 Task: Create new Company, with domain: 'google.com' and type: 'Prospect'. Add new contact for this company, with mail Id: 'Aarav.Sharma@google.com', First Name: Aarav, Last name:  Sharma, Job Title: 'Chief Executive Officer', Phone Number: '(801) 555-1234'. Change life cycle stage to  Lead and lead status to  Open. Logged in from softage.1@softage.net
Action: Mouse moved to (70, 54)
Screenshot: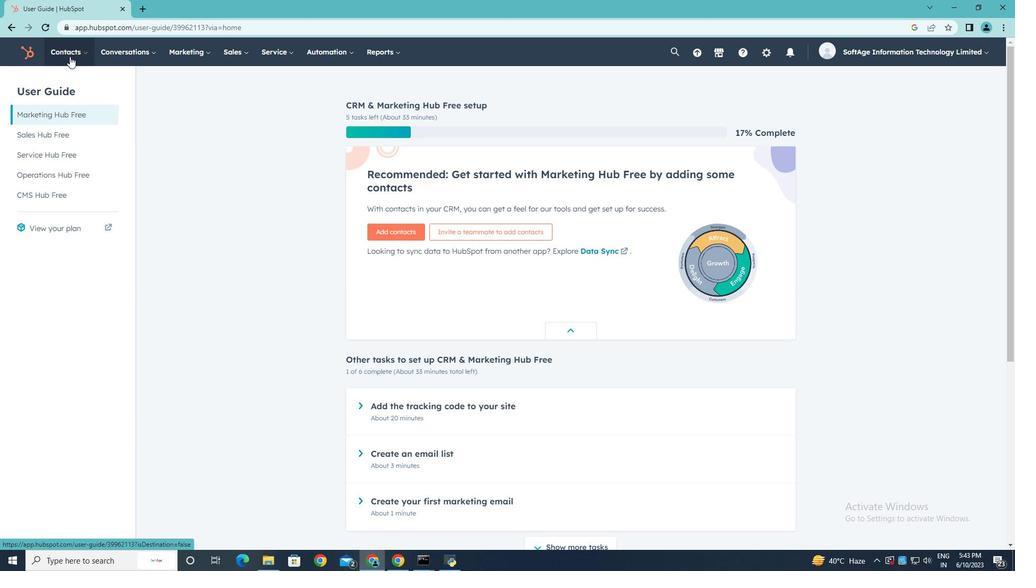 
Action: Mouse pressed left at (70, 54)
Screenshot: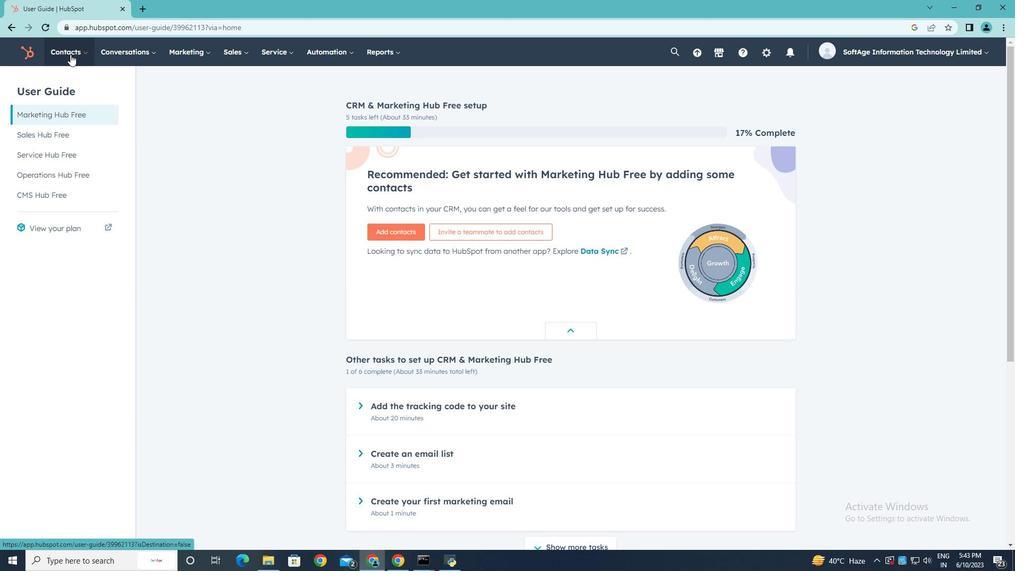 
Action: Mouse moved to (74, 103)
Screenshot: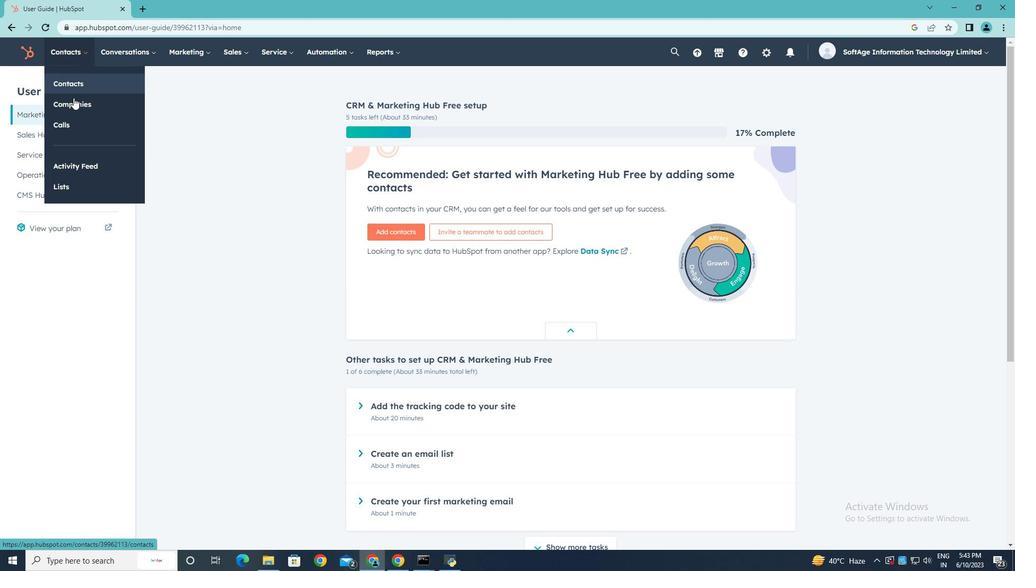 
Action: Mouse pressed left at (74, 103)
Screenshot: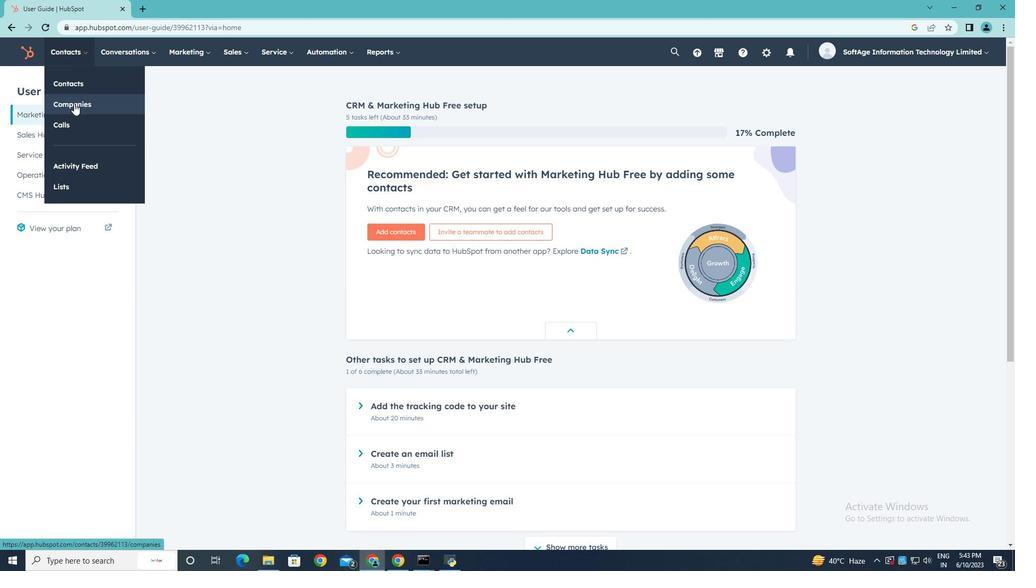 
Action: Mouse moved to (974, 89)
Screenshot: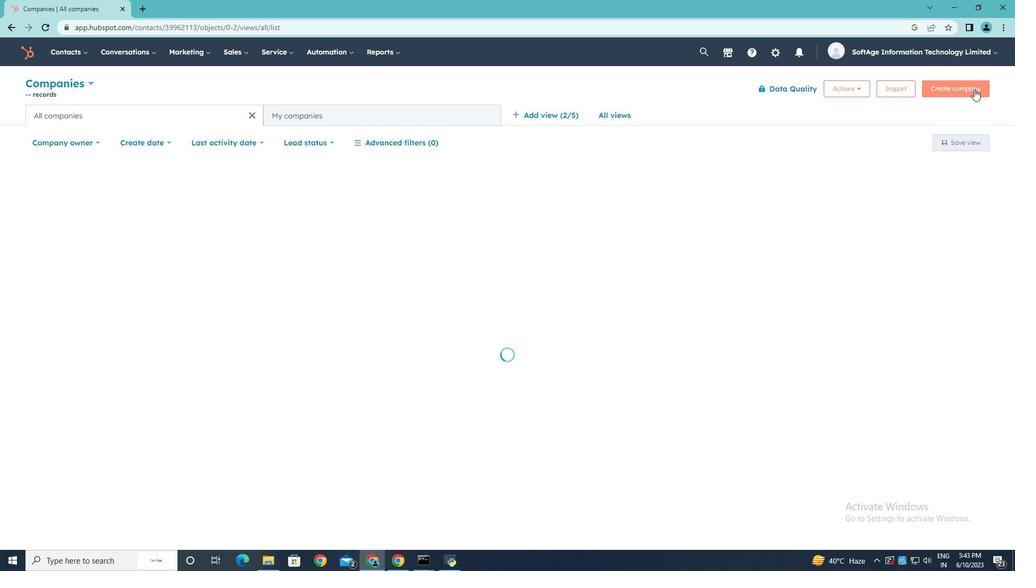 
Action: Mouse pressed left at (974, 89)
Screenshot: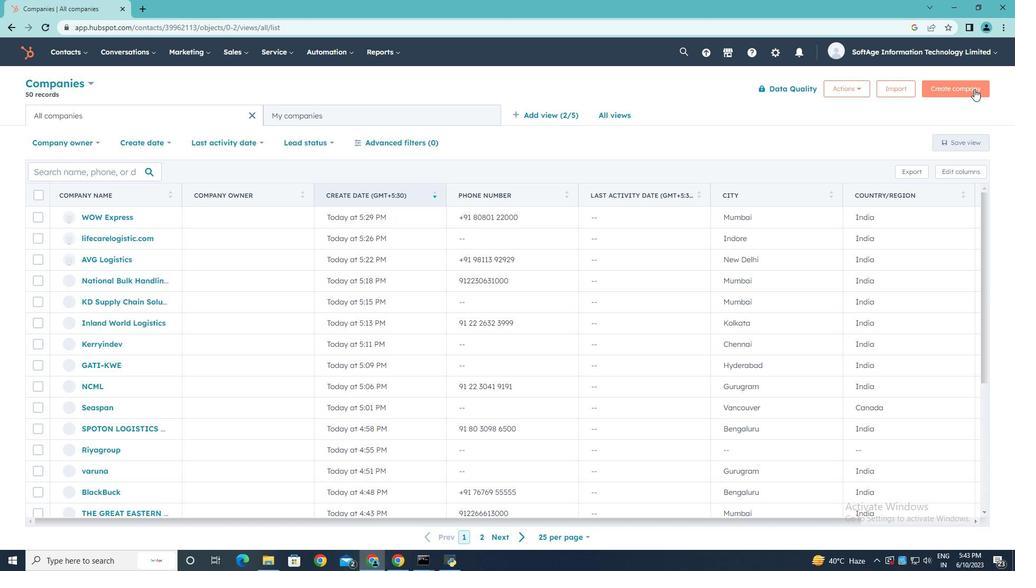 
Action: Mouse moved to (754, 139)
Screenshot: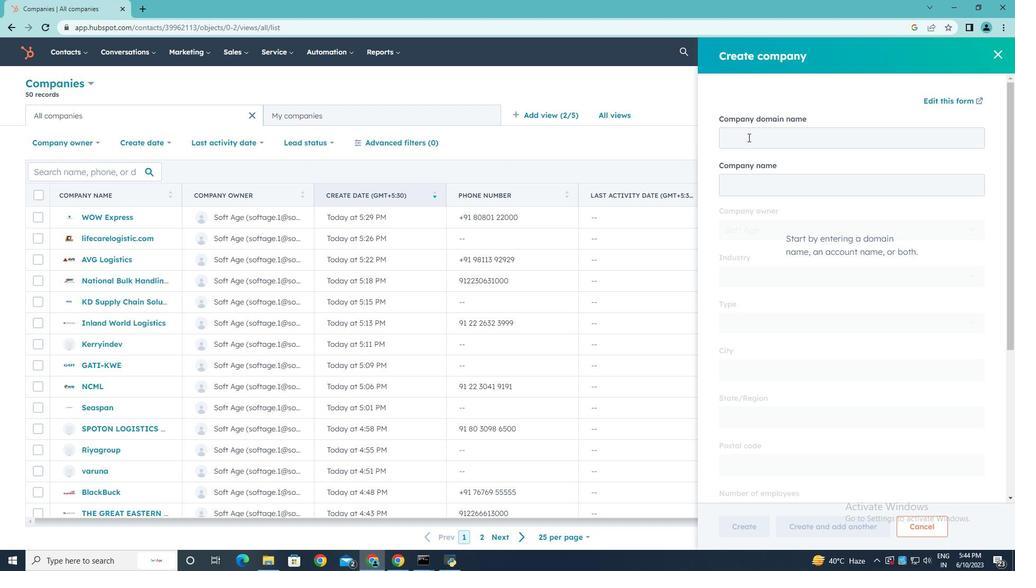 
Action: Mouse pressed left at (754, 139)
Screenshot: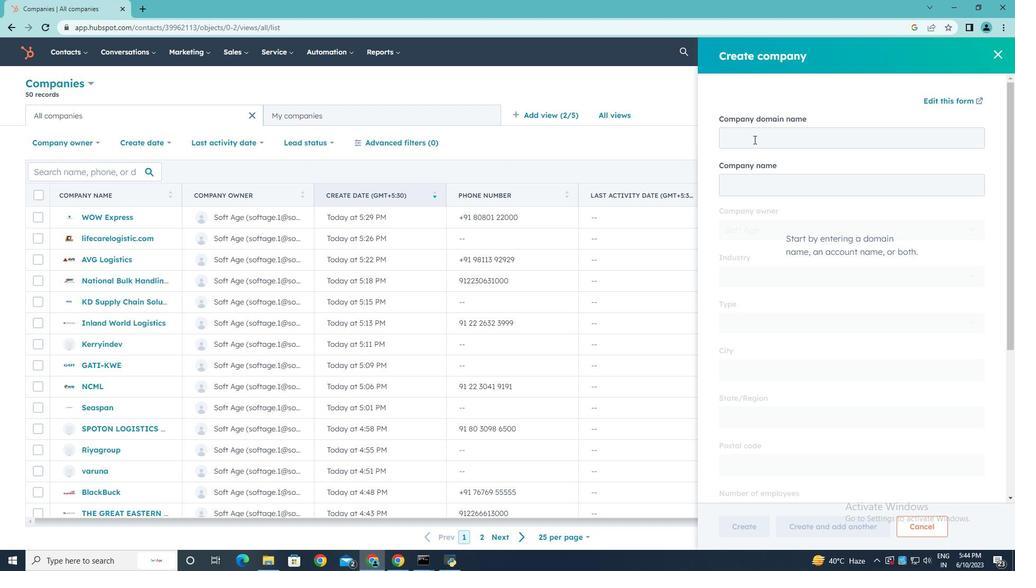 
Action: Key pressed google.com
Screenshot: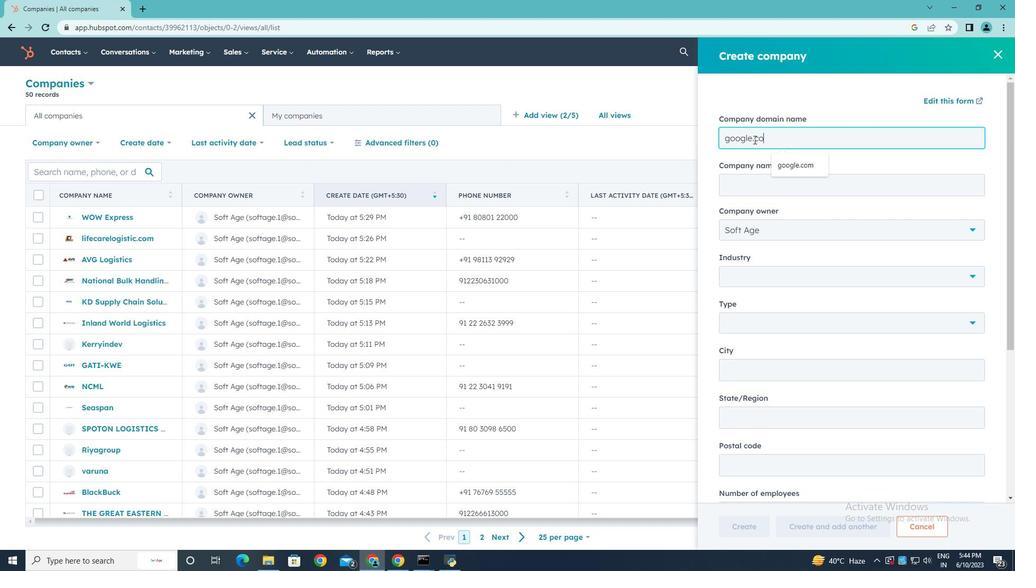
Action: Mouse moved to (966, 322)
Screenshot: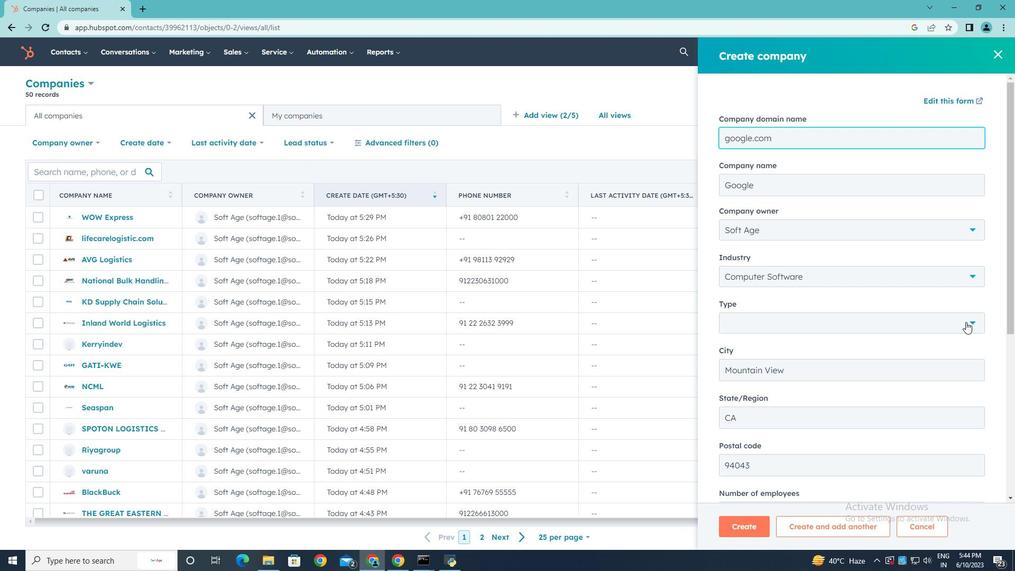 
Action: Mouse pressed left at (966, 322)
Screenshot: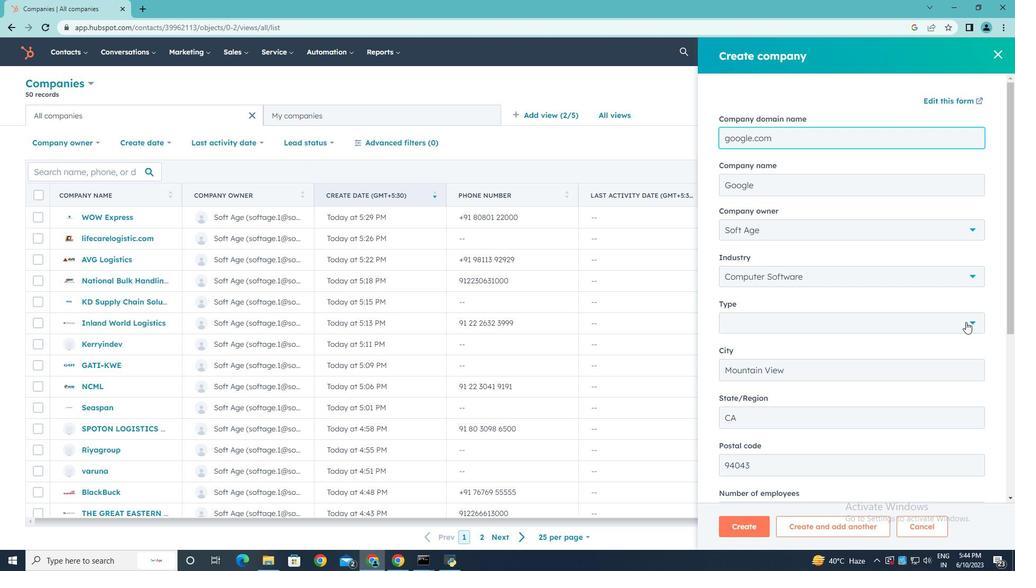 
Action: Mouse moved to (771, 368)
Screenshot: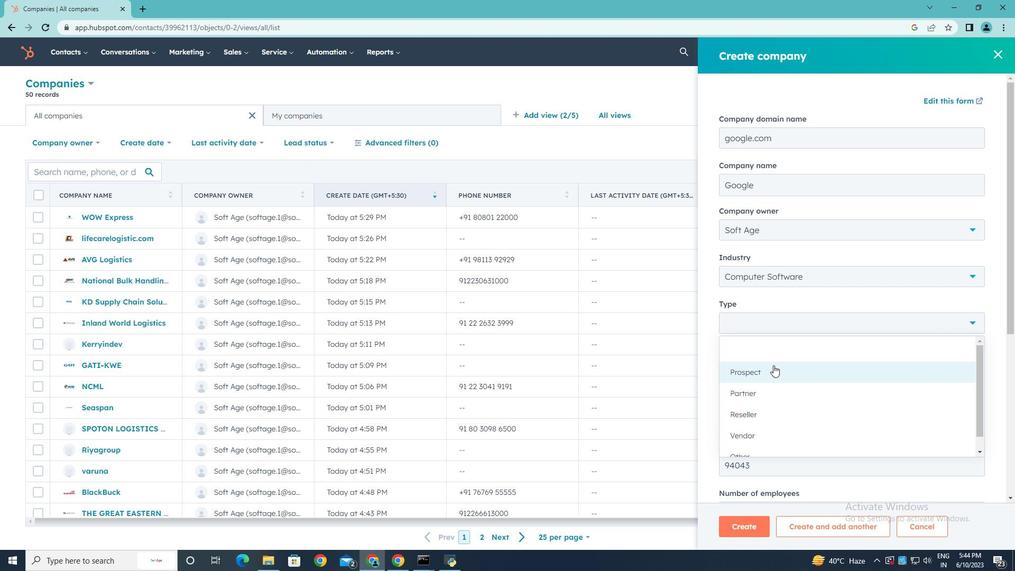 
Action: Mouse pressed left at (771, 368)
Screenshot: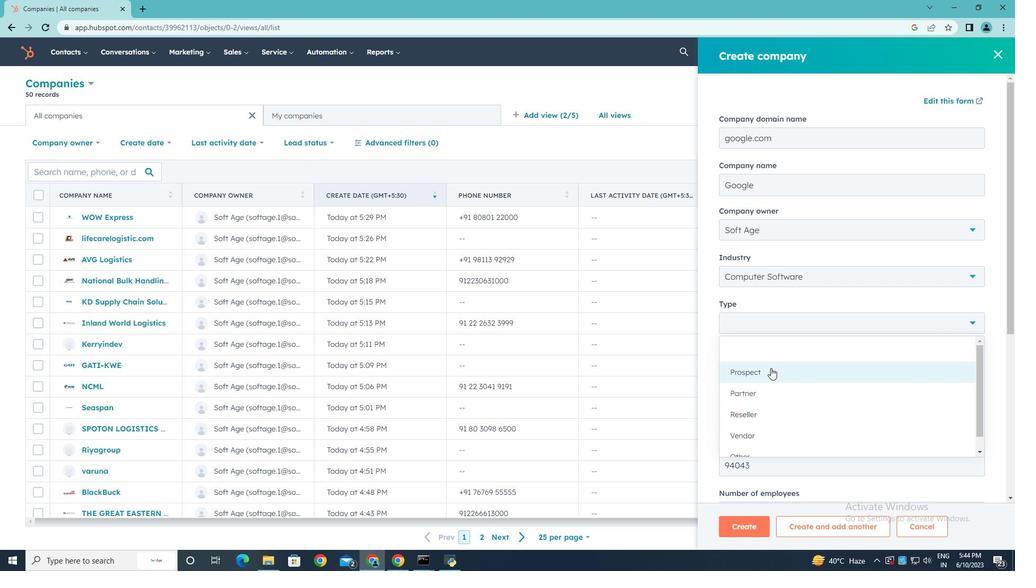 
Action: Mouse scrolled (771, 367) with delta (0, 0)
Screenshot: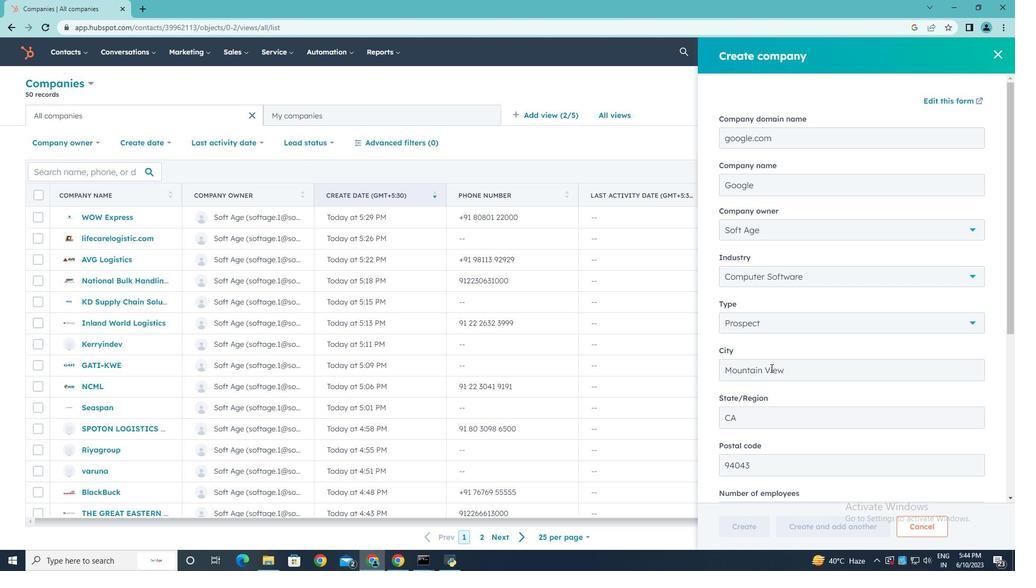 
Action: Mouse scrolled (771, 367) with delta (0, 0)
Screenshot: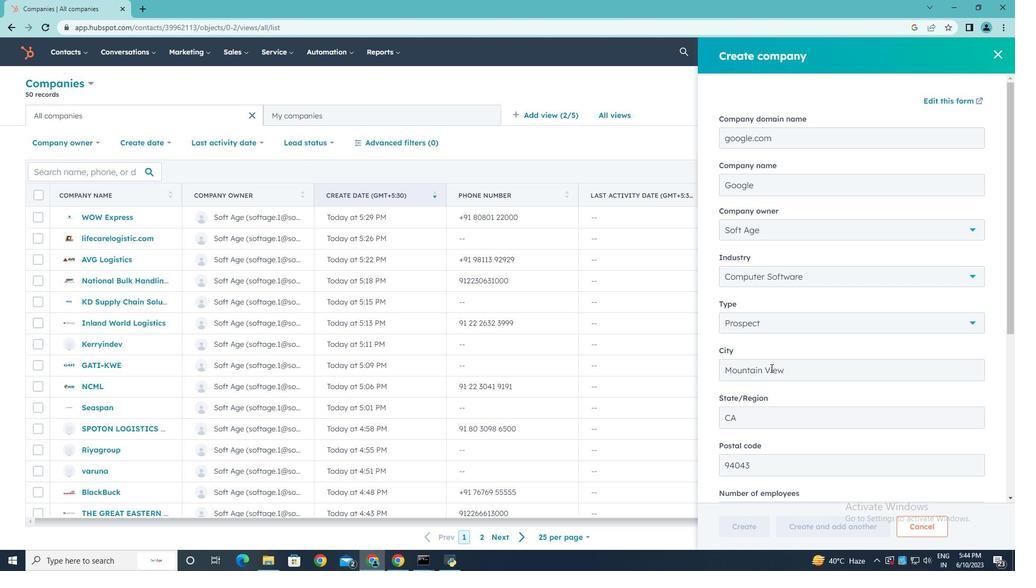 
Action: Mouse scrolled (771, 367) with delta (0, 0)
Screenshot: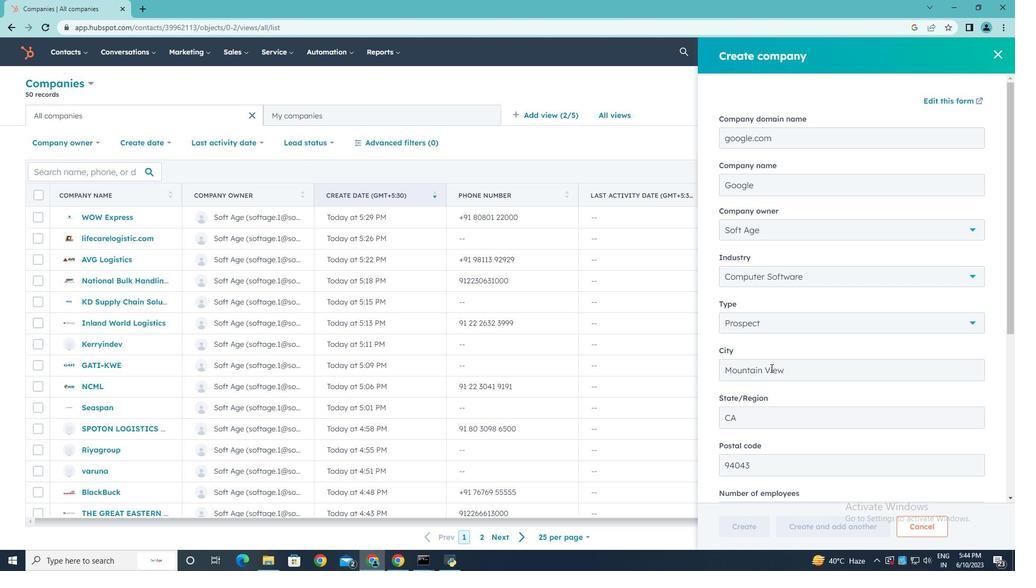 
Action: Mouse scrolled (771, 367) with delta (0, 0)
Screenshot: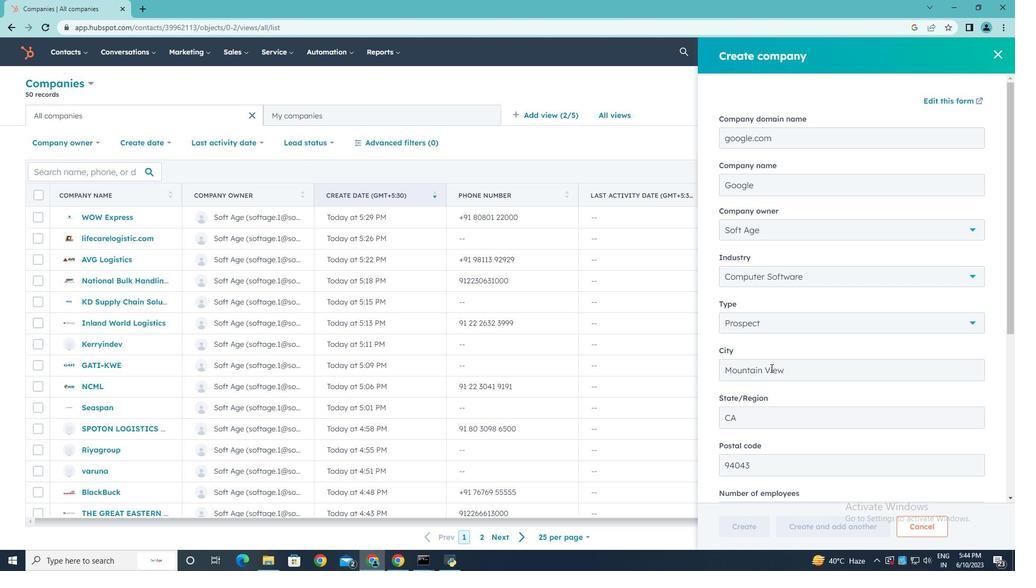 
Action: Mouse scrolled (771, 367) with delta (0, 0)
Screenshot: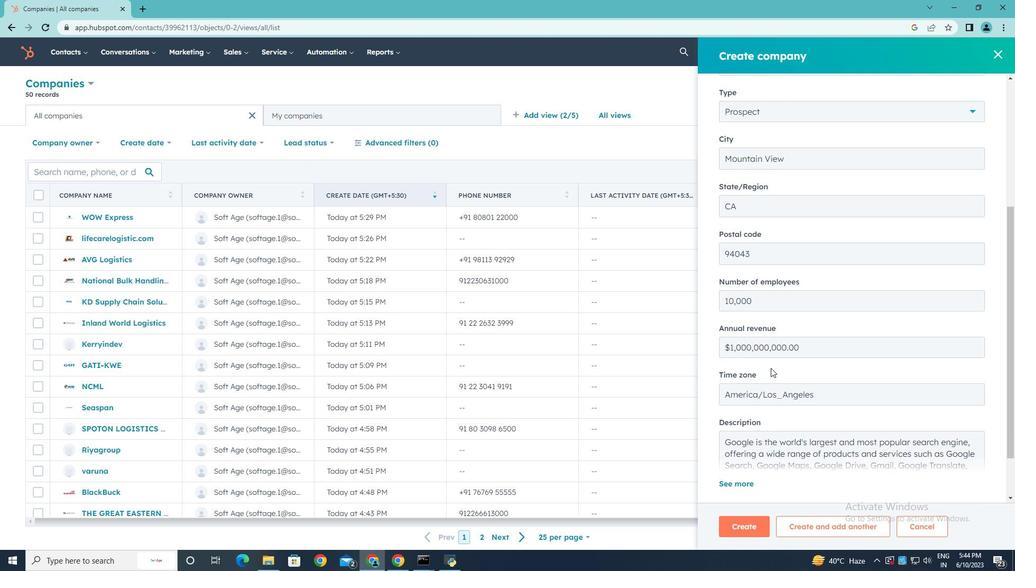 
Action: Mouse scrolled (771, 367) with delta (0, 0)
Screenshot: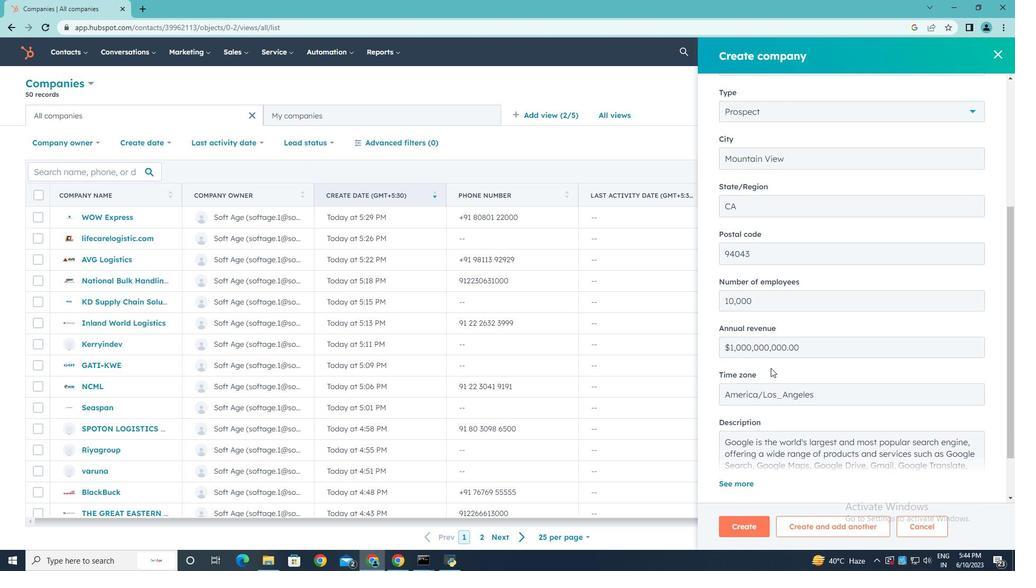 
Action: Mouse scrolled (771, 367) with delta (0, 0)
Screenshot: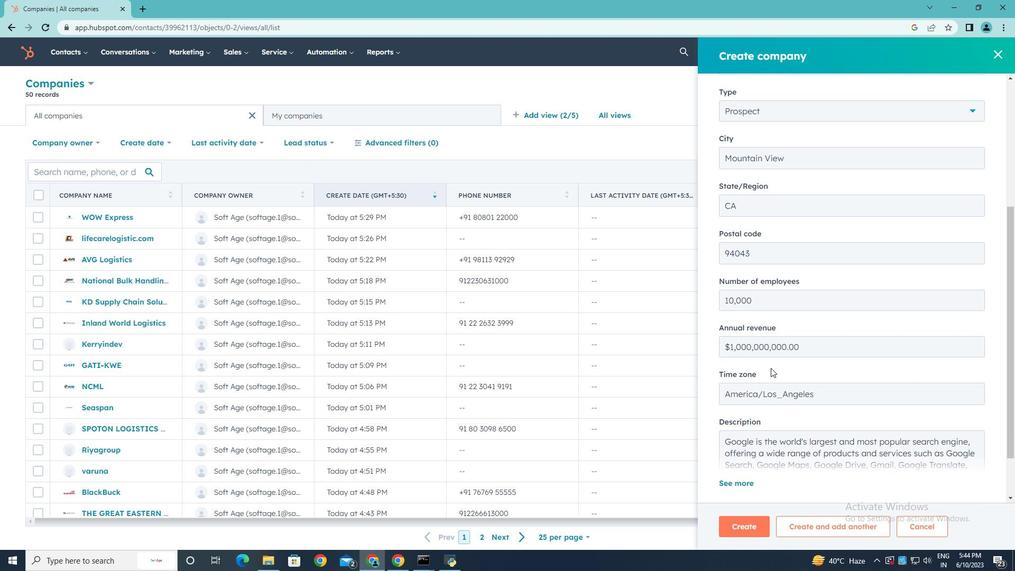 
Action: Mouse scrolled (771, 367) with delta (0, 0)
Screenshot: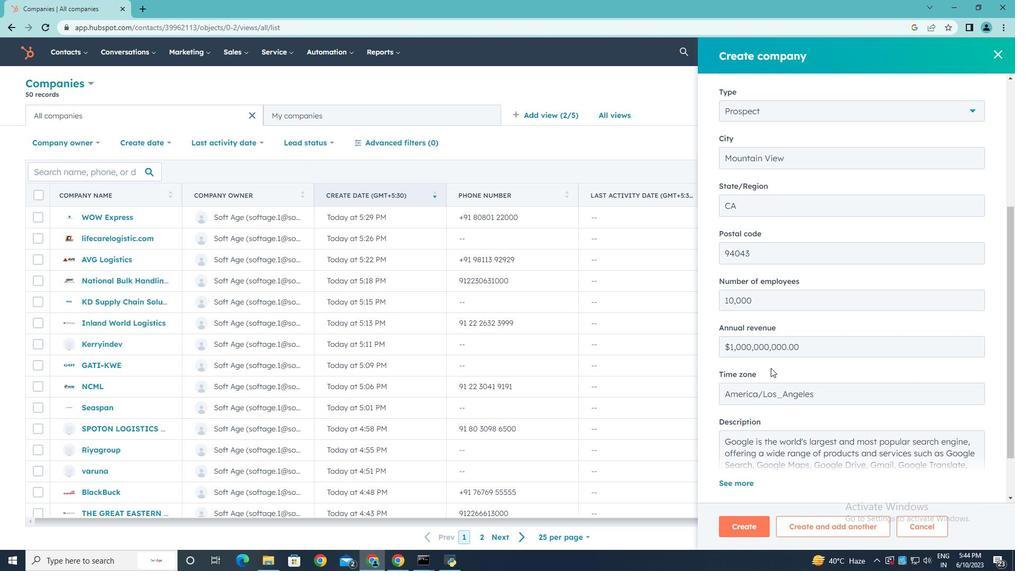 
Action: Mouse scrolled (771, 367) with delta (0, 0)
Screenshot: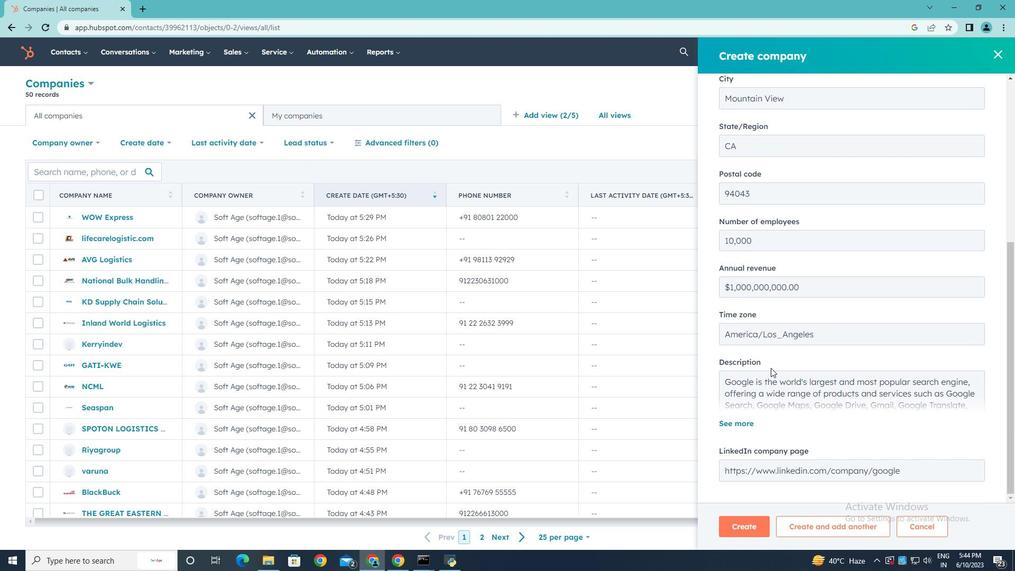 
Action: Mouse scrolled (771, 367) with delta (0, 0)
Screenshot: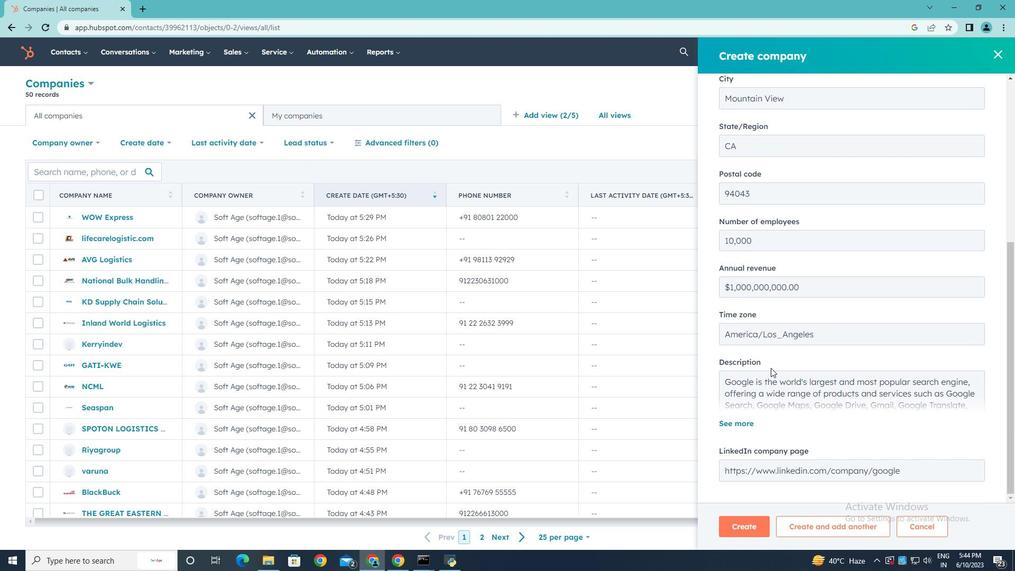 
Action: Mouse scrolled (771, 367) with delta (0, 0)
Screenshot: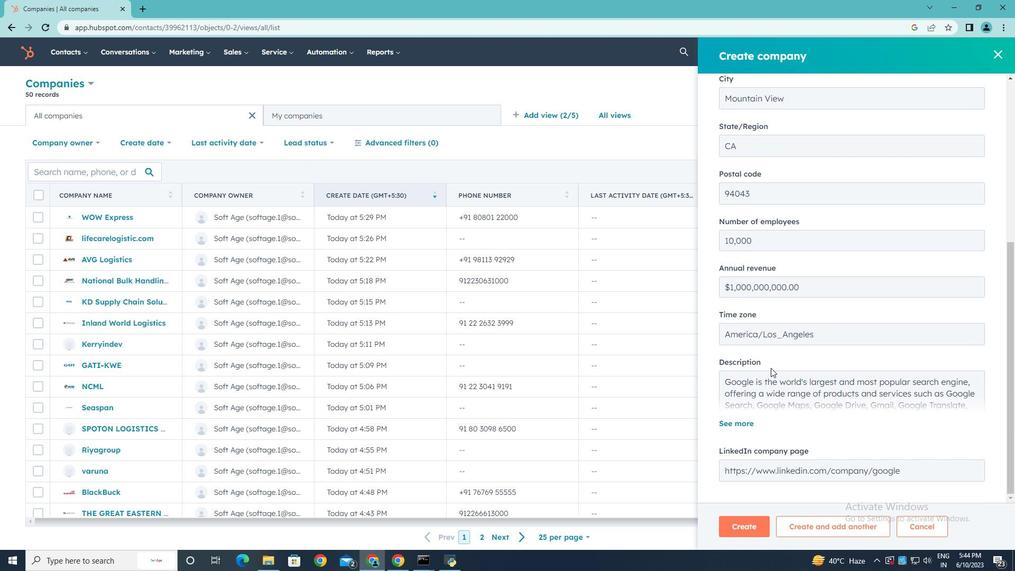 
Action: Mouse scrolled (771, 367) with delta (0, 0)
Screenshot: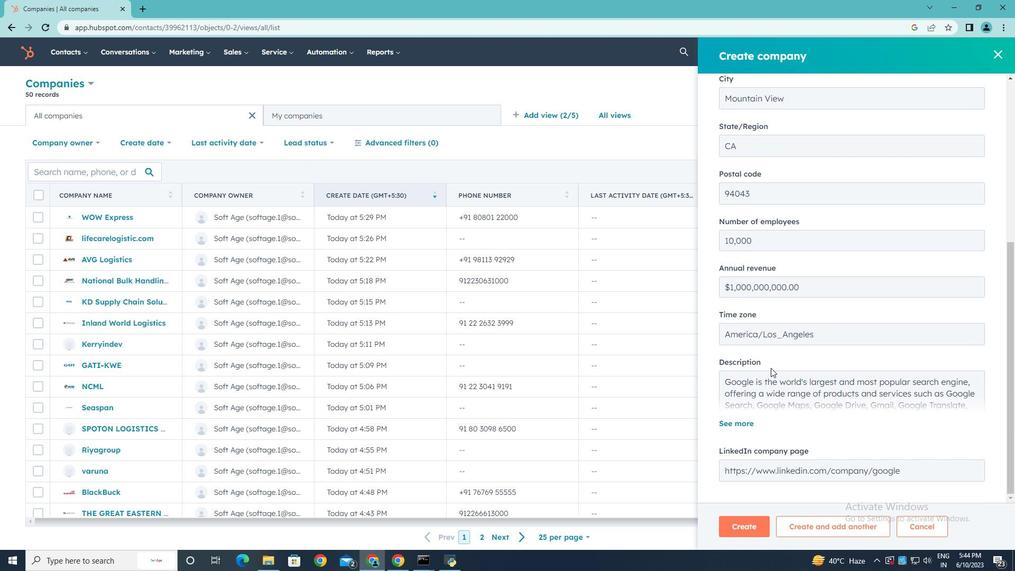 
Action: Mouse moved to (753, 524)
Screenshot: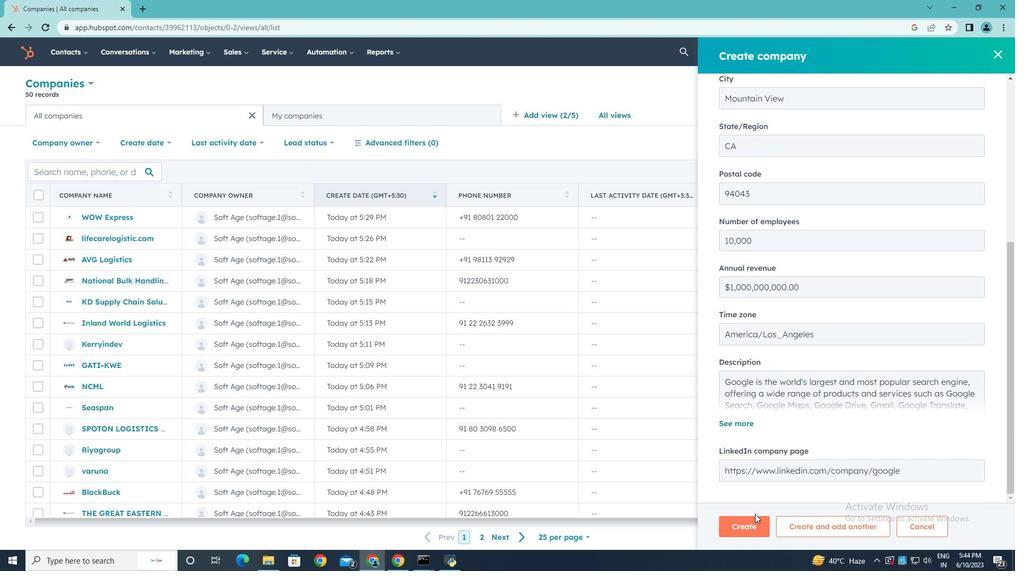 
Action: Mouse pressed left at (753, 524)
Screenshot: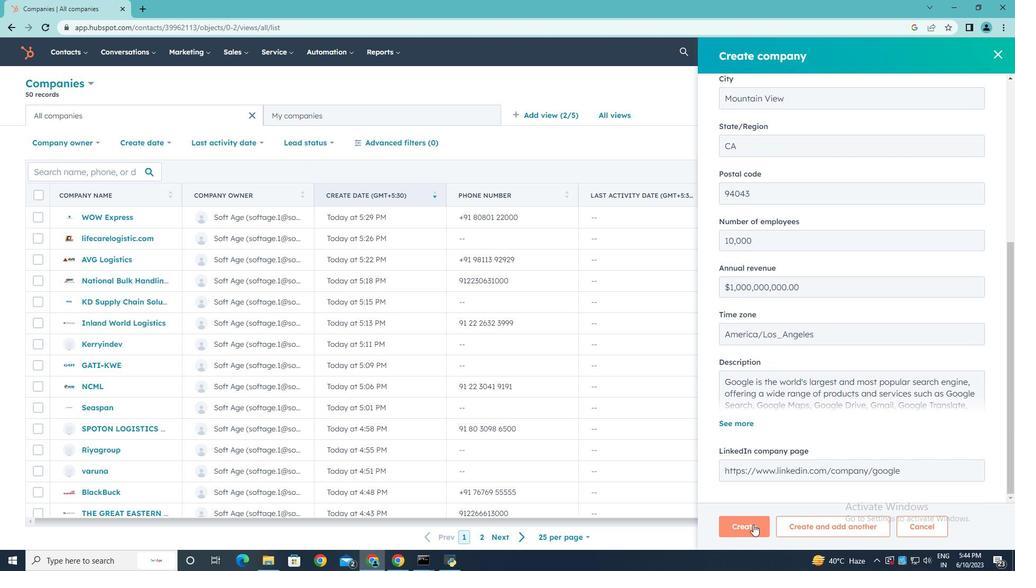 
Action: Mouse moved to (707, 342)
Screenshot: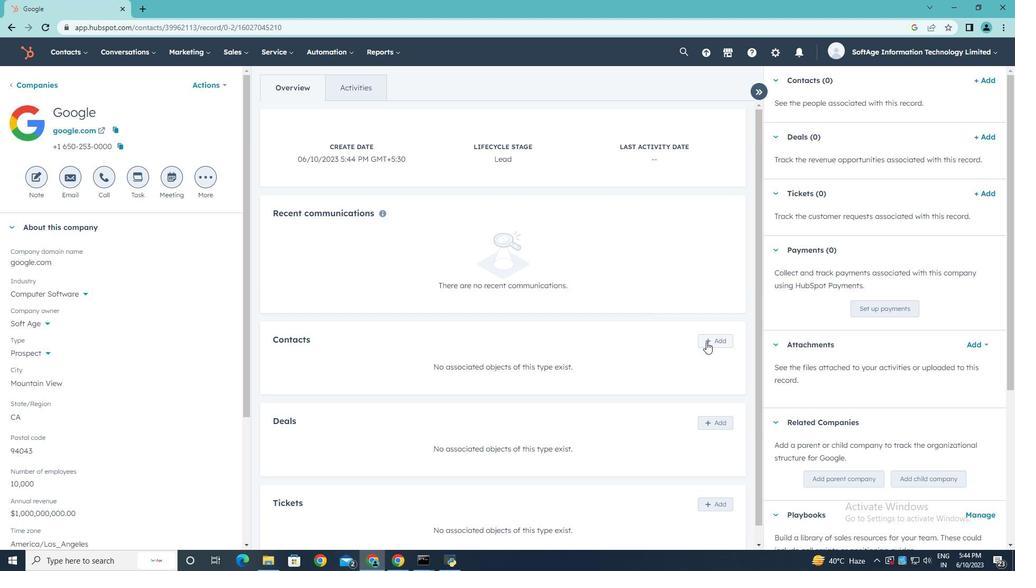 
Action: Mouse pressed left at (707, 342)
Screenshot: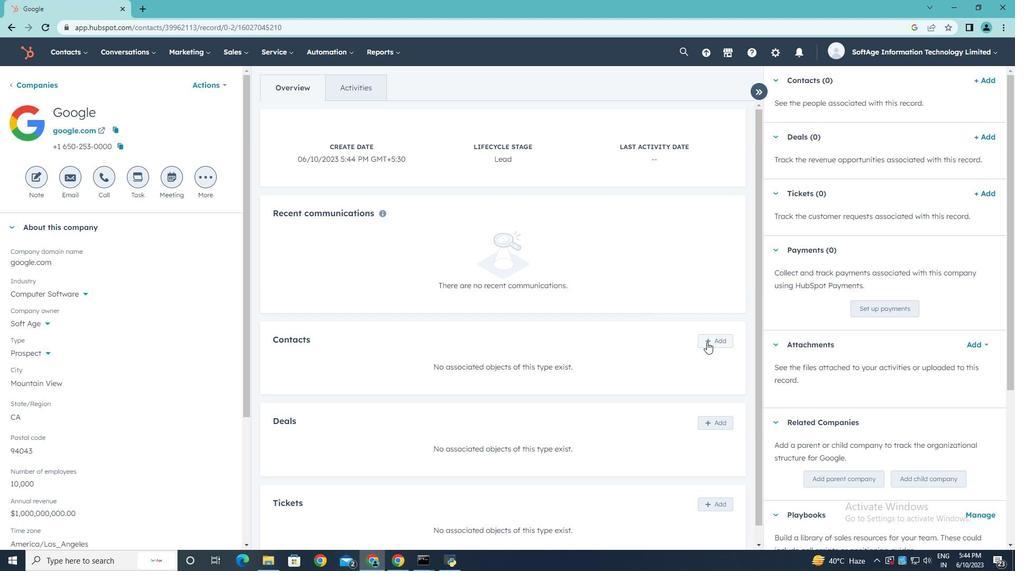 
Action: Mouse moved to (784, 110)
Screenshot: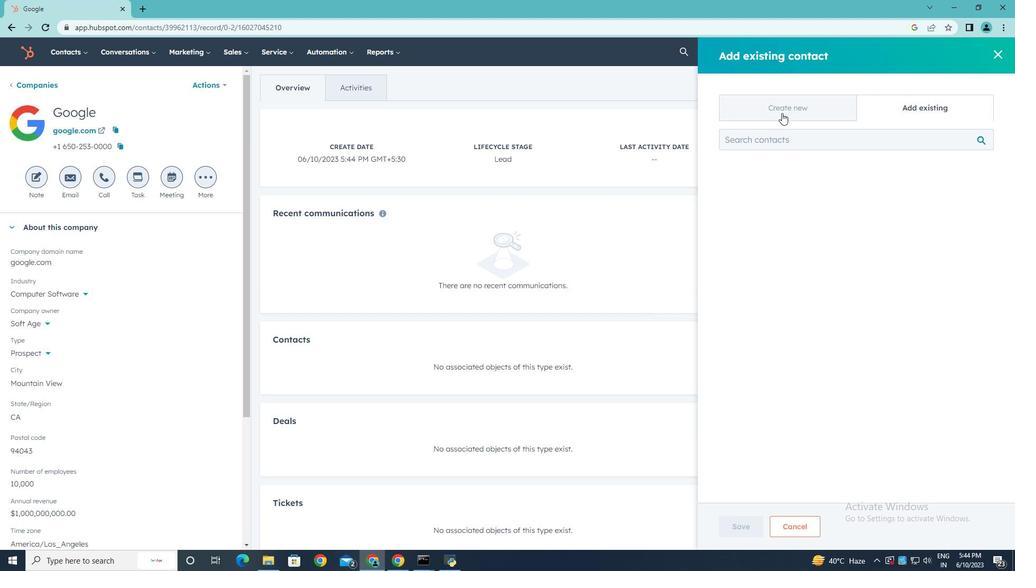
Action: Mouse pressed left at (784, 110)
Screenshot: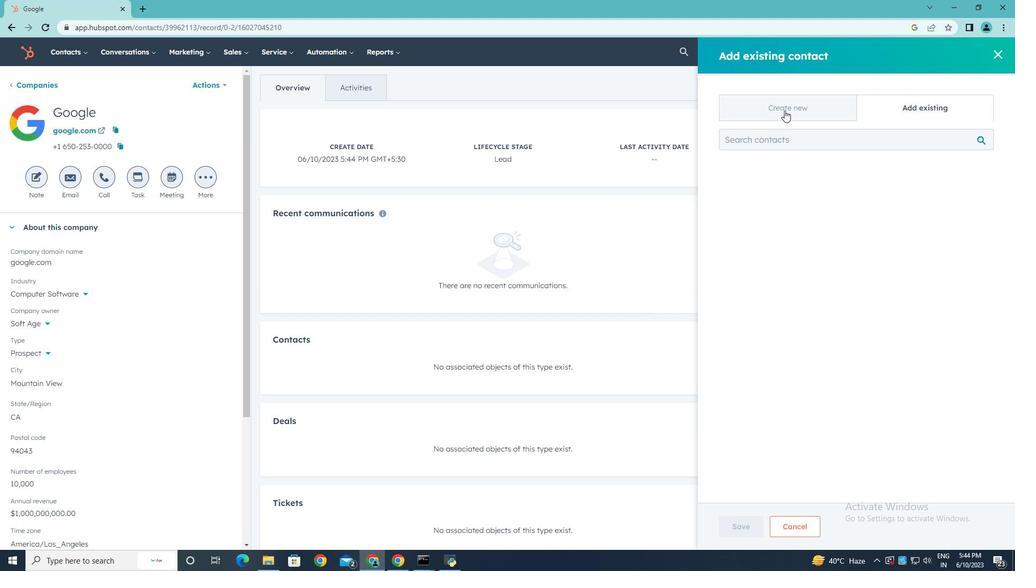 
Action: Mouse moved to (747, 171)
Screenshot: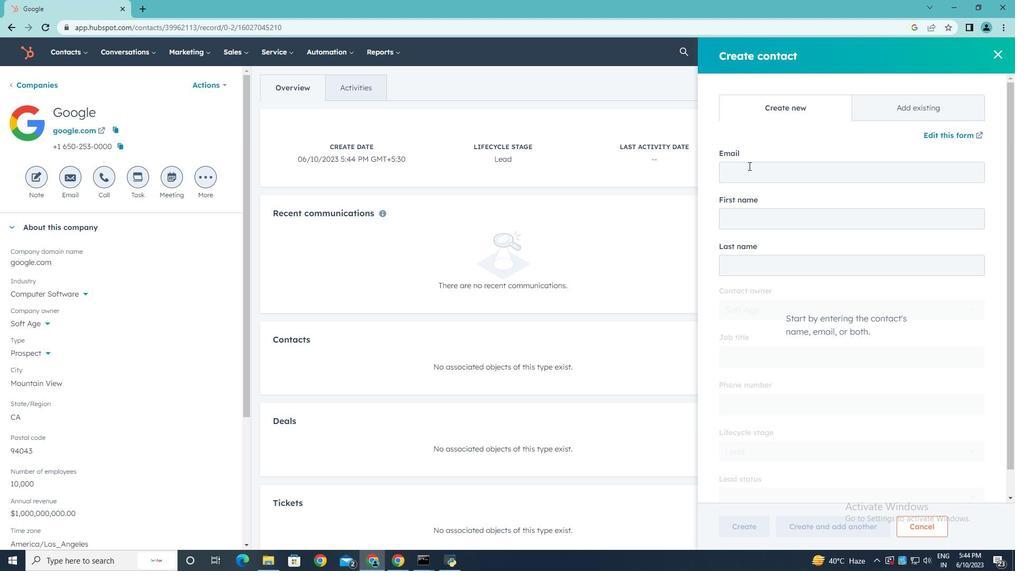 
Action: Mouse pressed left at (747, 171)
Screenshot: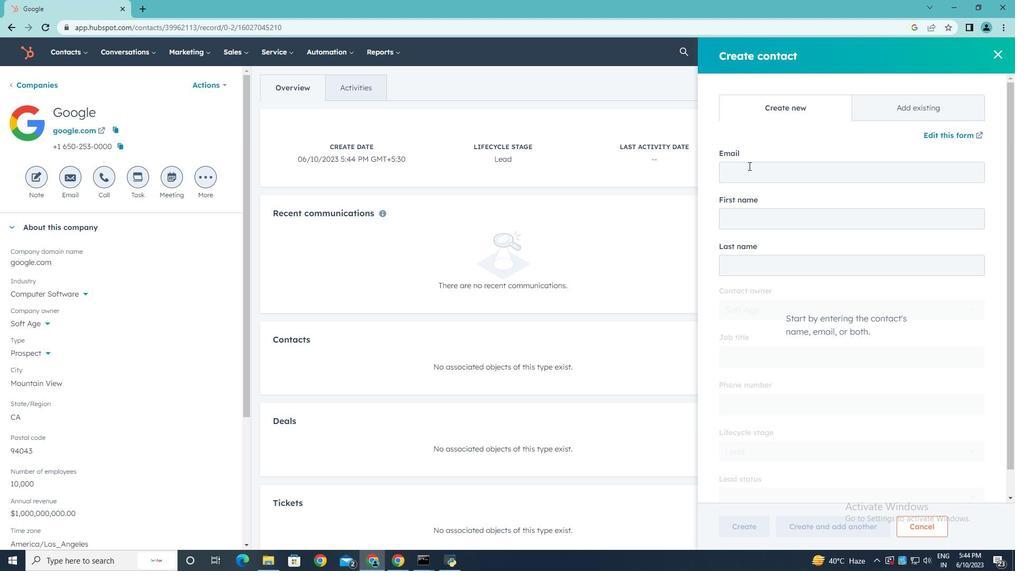 
Action: Key pressed <Key.shift><Key.shift><Key.shift><Key.shift><Key.shift>Aarav.<Key.shift>Sharma<Key.shift>@google.com
Screenshot: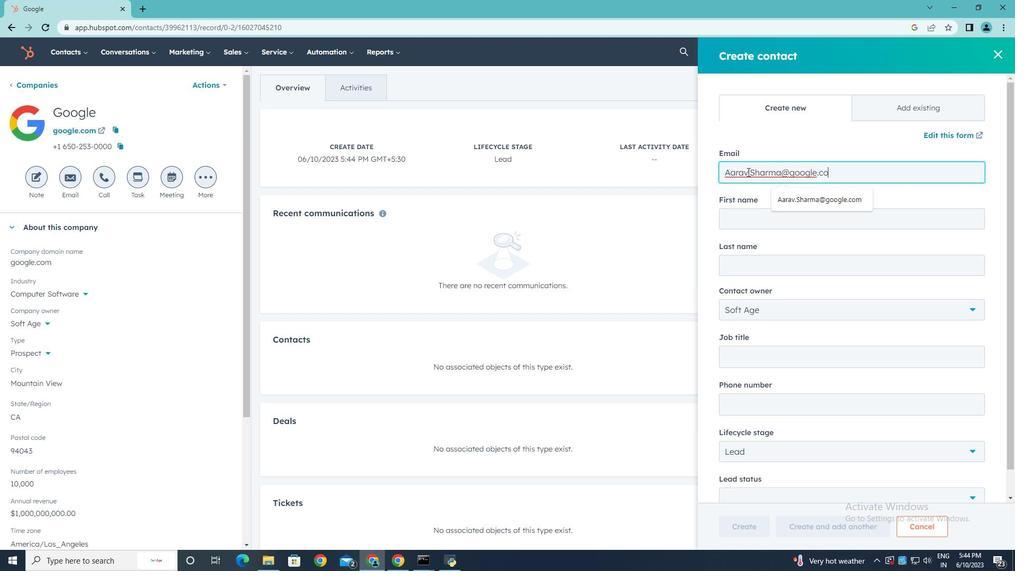 
Action: Mouse moved to (750, 220)
Screenshot: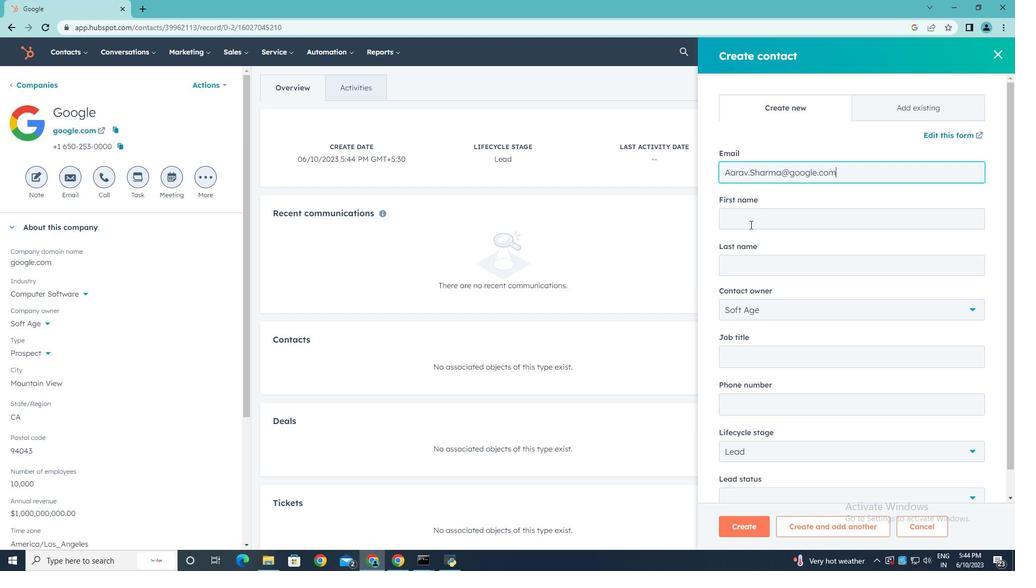 
Action: Mouse pressed left at (750, 220)
Screenshot: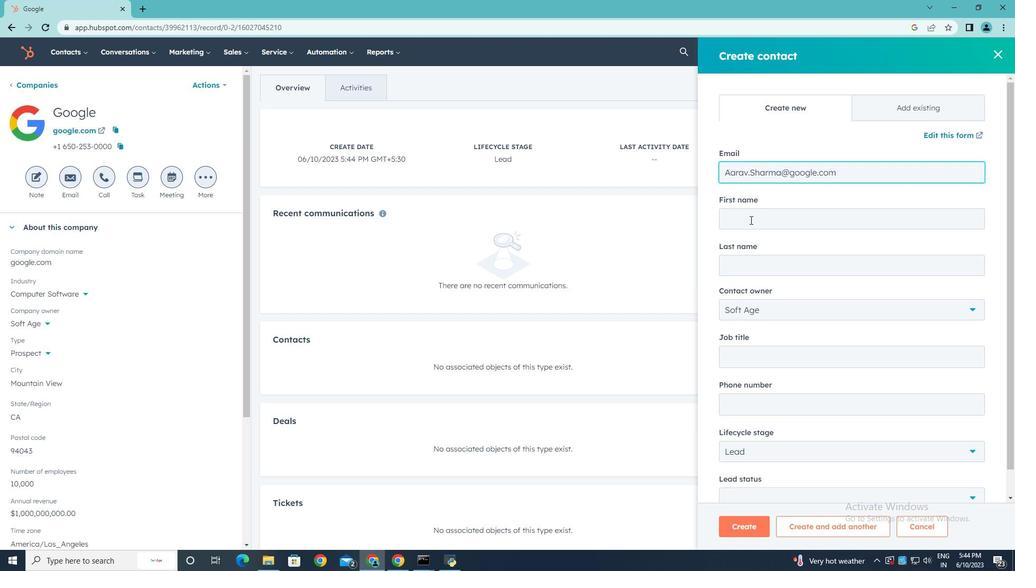
Action: Key pressed <Key.shift><Key.shift><Key.shift><Key.shift><Key.shift><Key.shift><Key.shift><Key.shift>Aarav
Screenshot: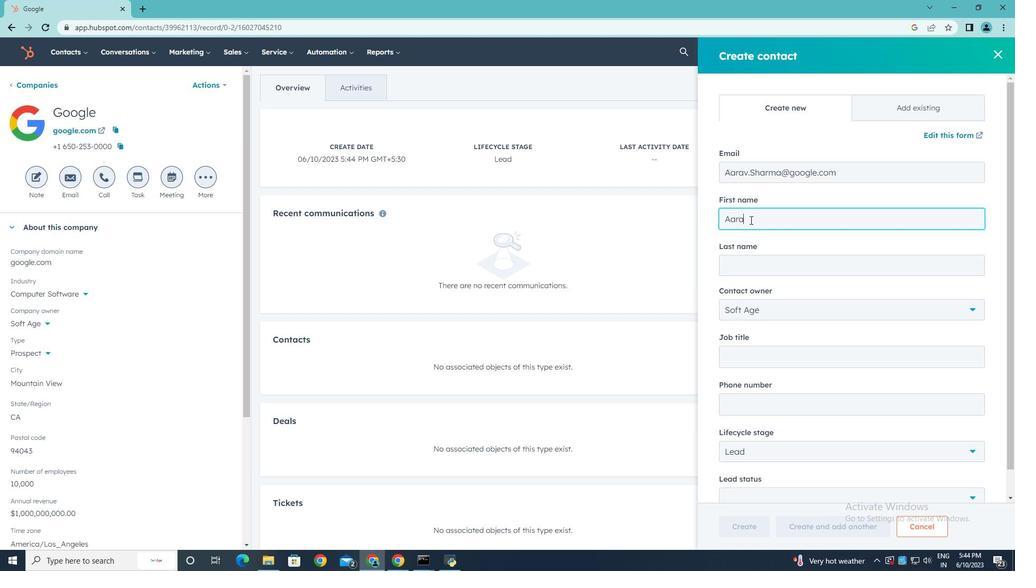 
Action: Mouse moved to (793, 269)
Screenshot: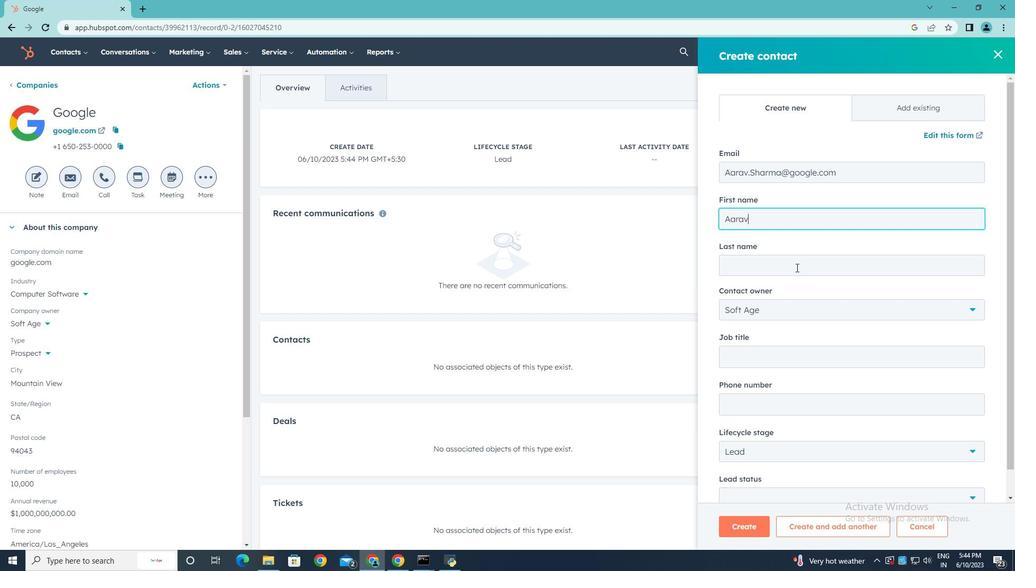 
Action: Mouse pressed left at (793, 269)
Screenshot: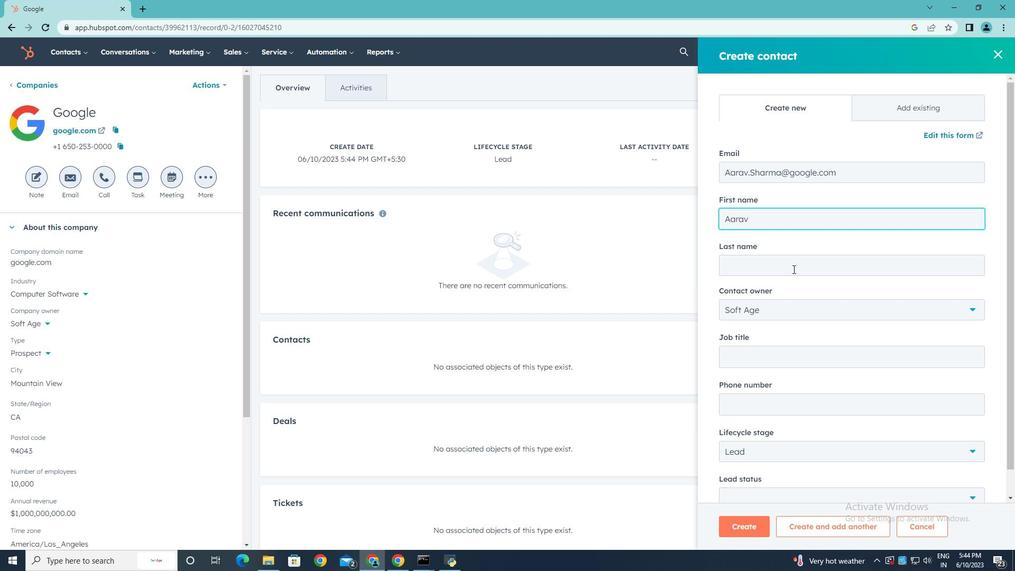 
Action: Mouse moved to (793, 269)
Screenshot: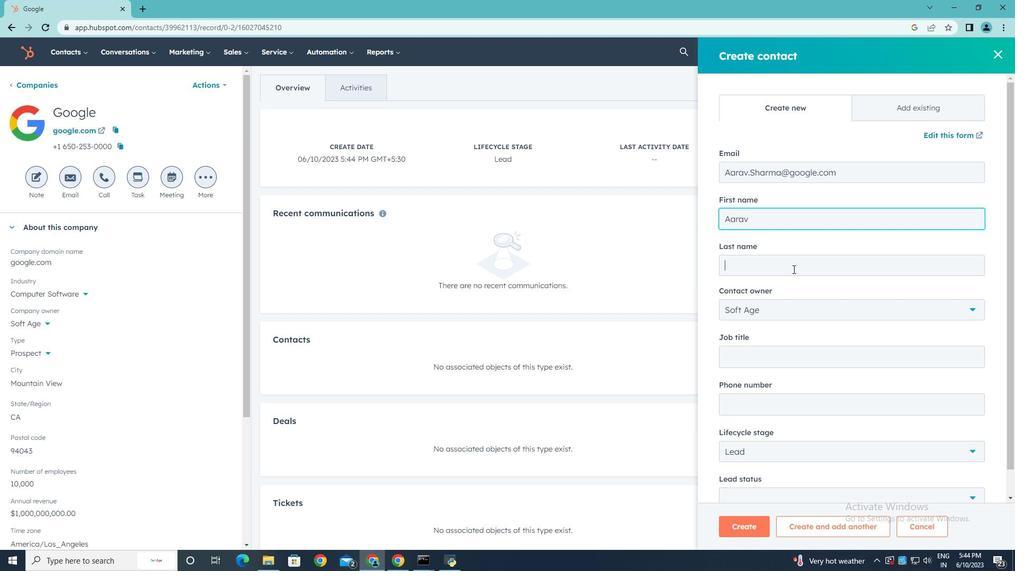 
Action: Key pressed <Key.shift><Key.shift><Key.shift>Sharma
Screenshot: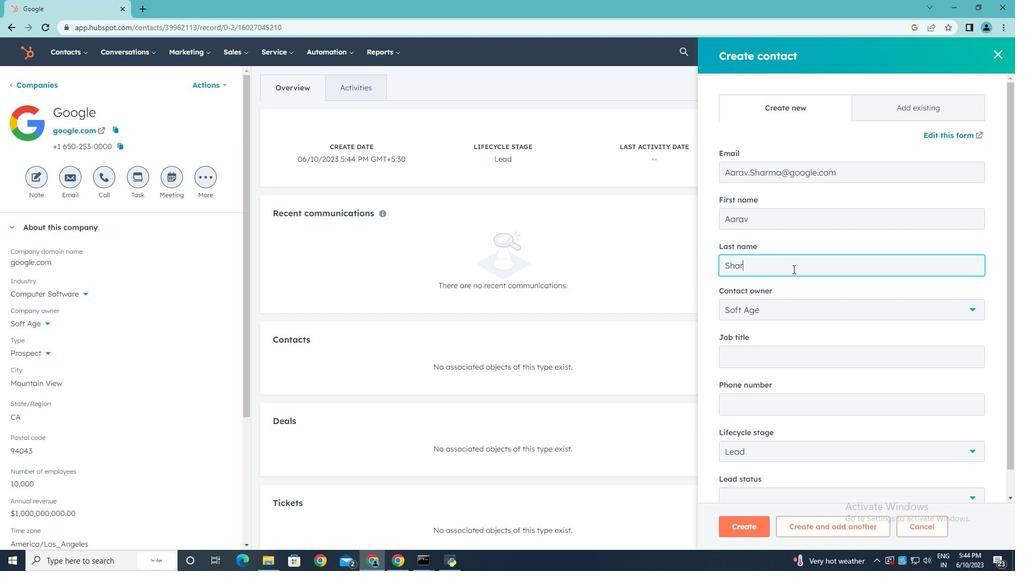 
Action: Mouse moved to (774, 352)
Screenshot: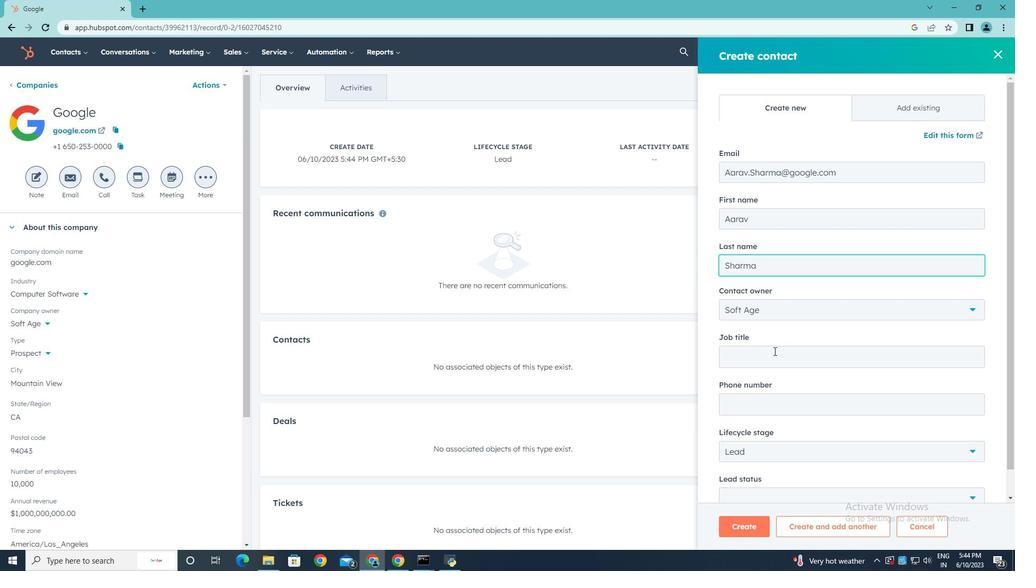 
Action: Mouse pressed left at (774, 352)
Screenshot: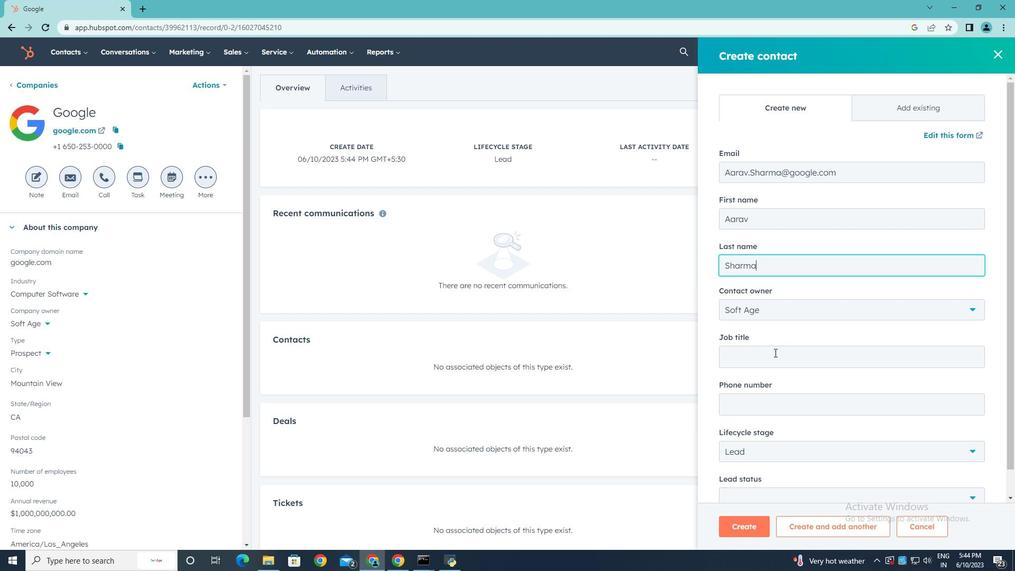 
Action: Key pressed <Key.shift>Chief<Key.space><Key.shift><Key.shift>Executive<Key.space><Key.shift><Key.shift><Key.shift>Officer
Screenshot: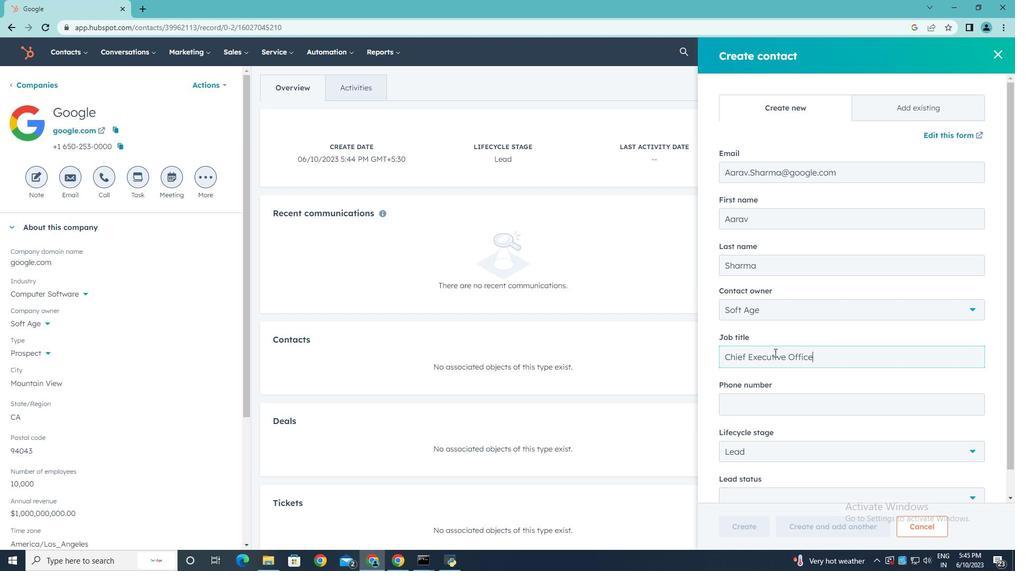 
Action: Mouse moved to (774, 403)
Screenshot: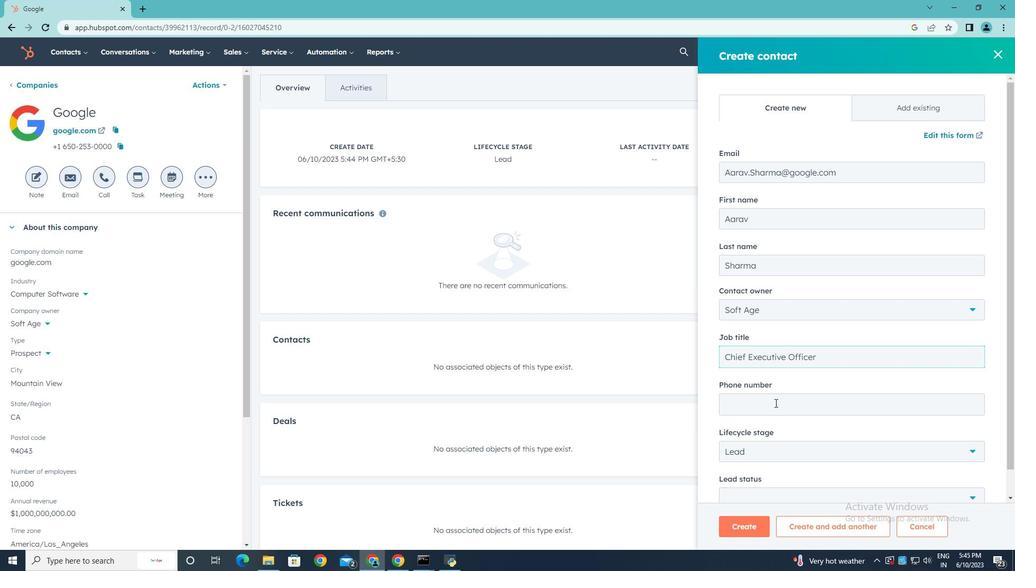 
Action: Mouse pressed left at (774, 403)
Screenshot: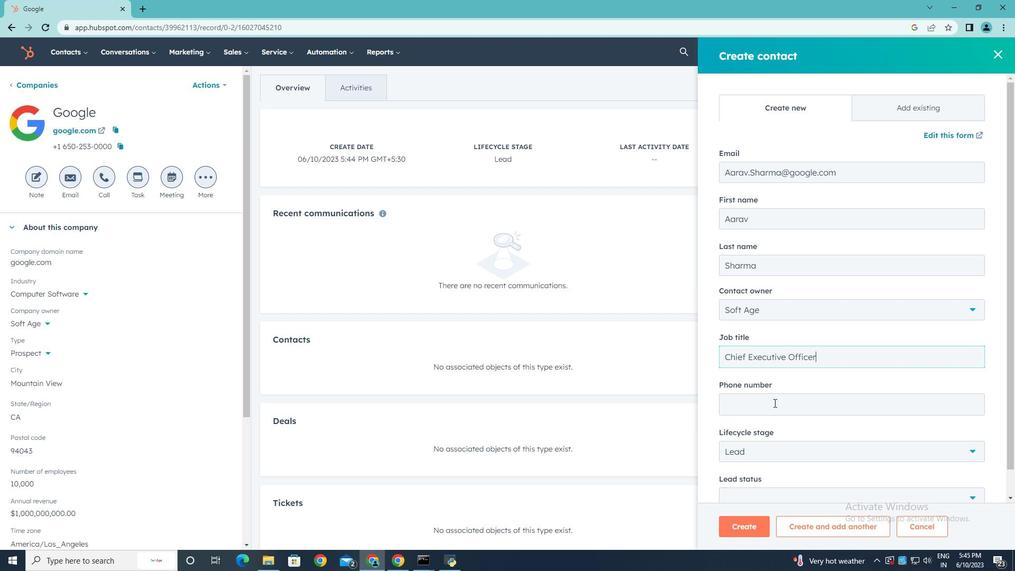 
Action: Key pressed 8015551234
Screenshot: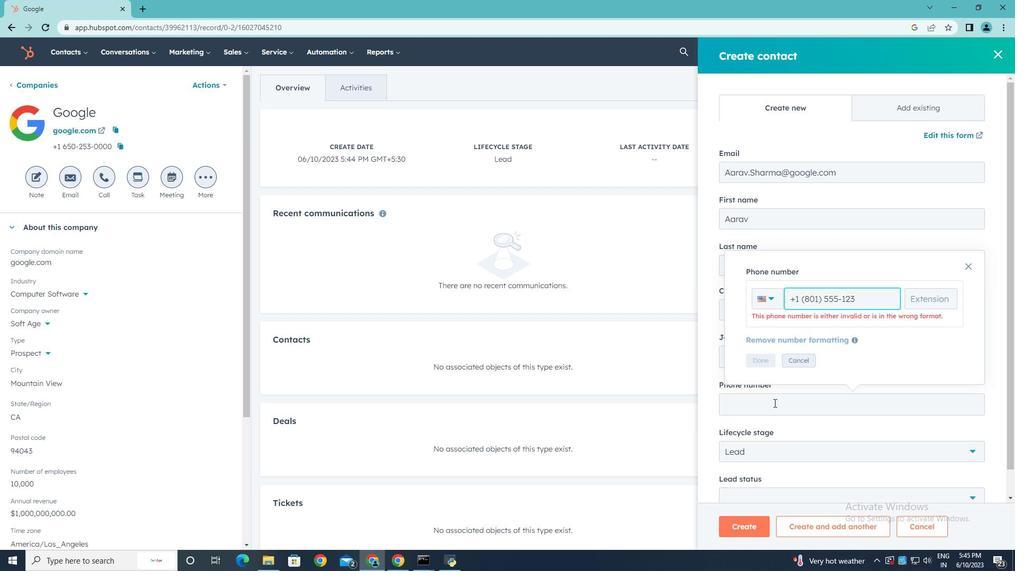 
Action: Mouse moved to (766, 362)
Screenshot: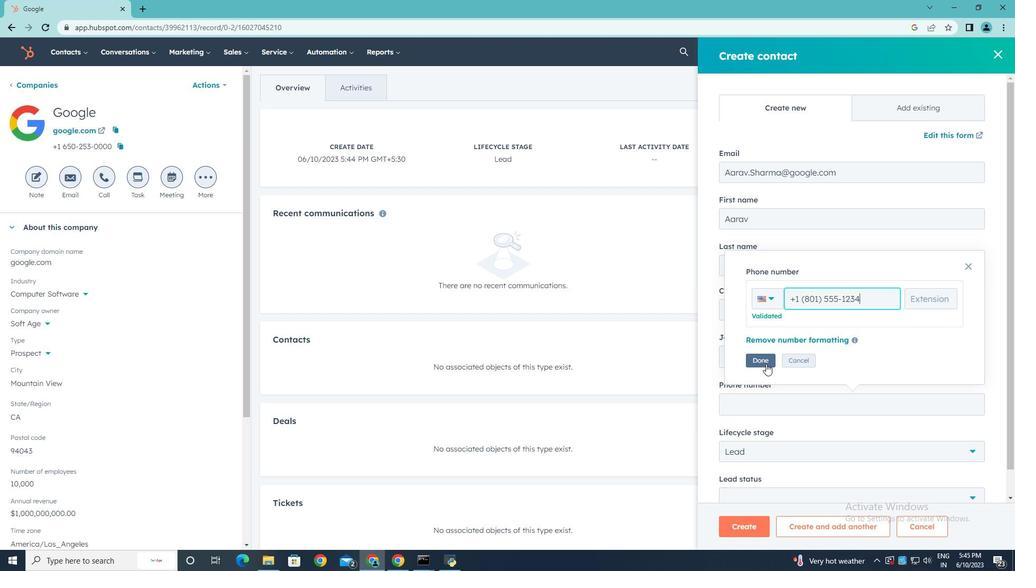 
Action: Mouse pressed left at (766, 362)
Screenshot: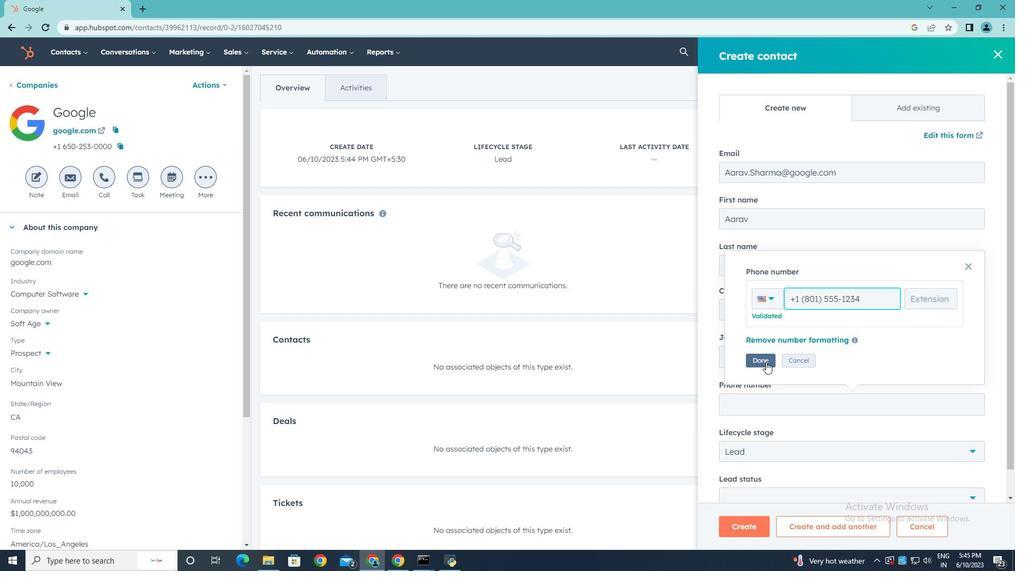 
Action: Mouse moved to (785, 447)
Screenshot: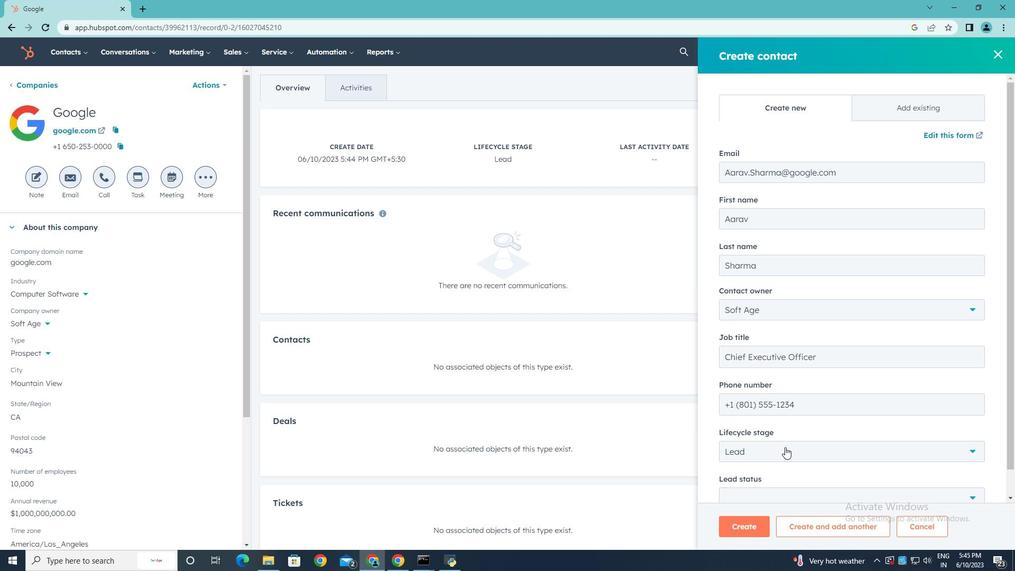 
Action: Mouse pressed left at (785, 447)
Screenshot: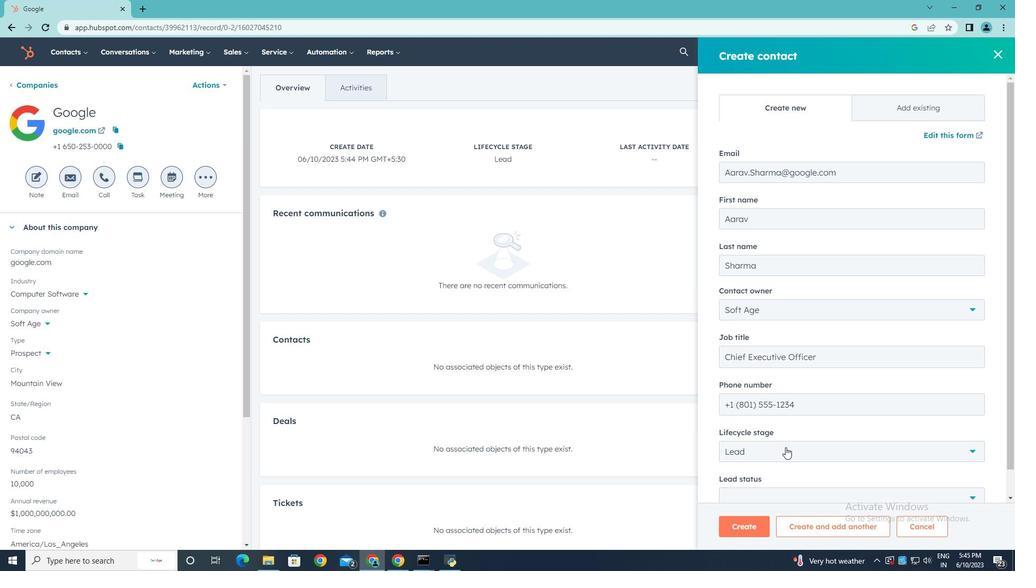 
Action: Mouse moved to (779, 355)
Screenshot: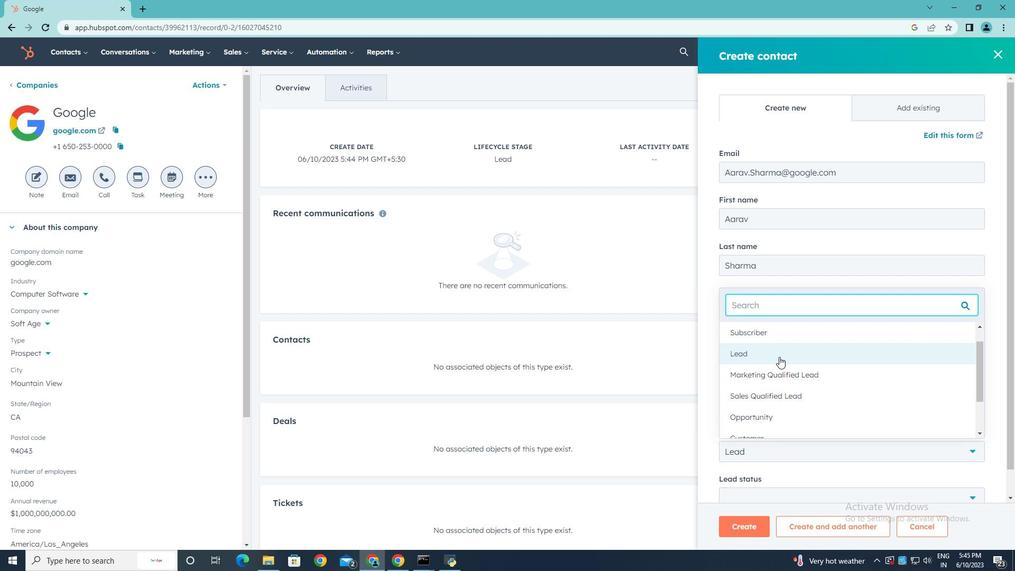 
Action: Mouse pressed left at (779, 355)
Screenshot: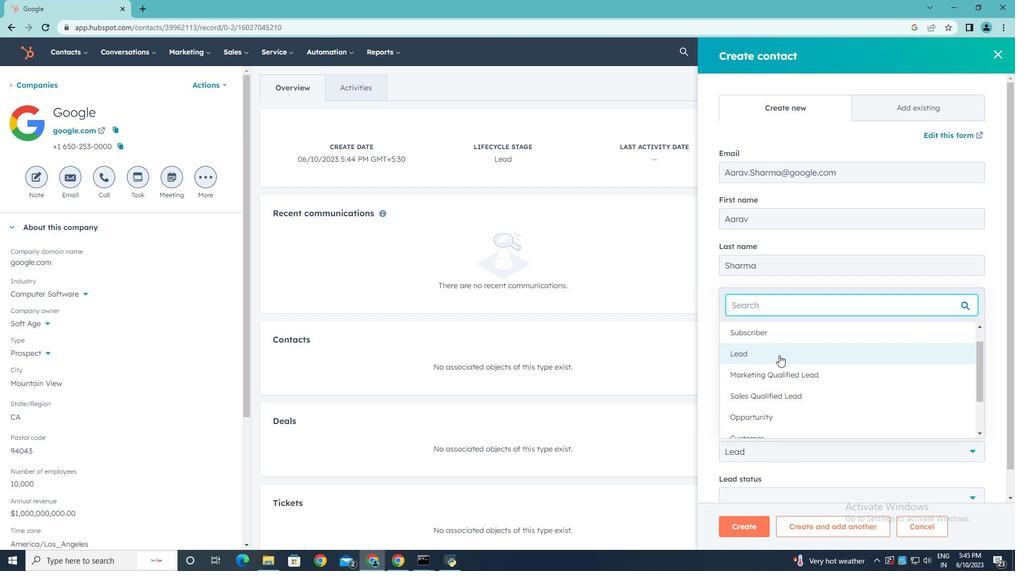 
Action: Mouse moved to (782, 491)
Screenshot: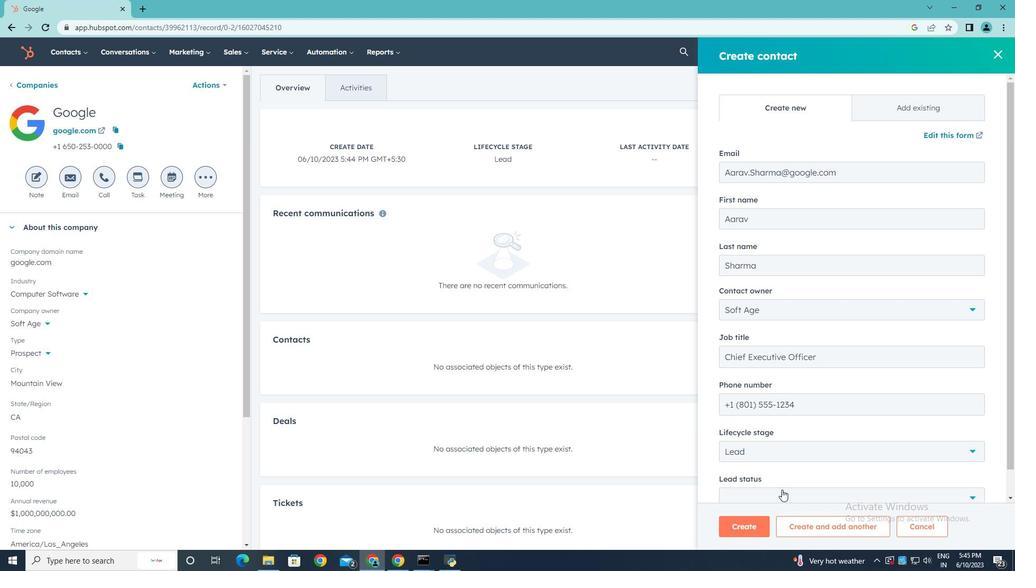 
Action: Mouse pressed left at (782, 491)
Screenshot: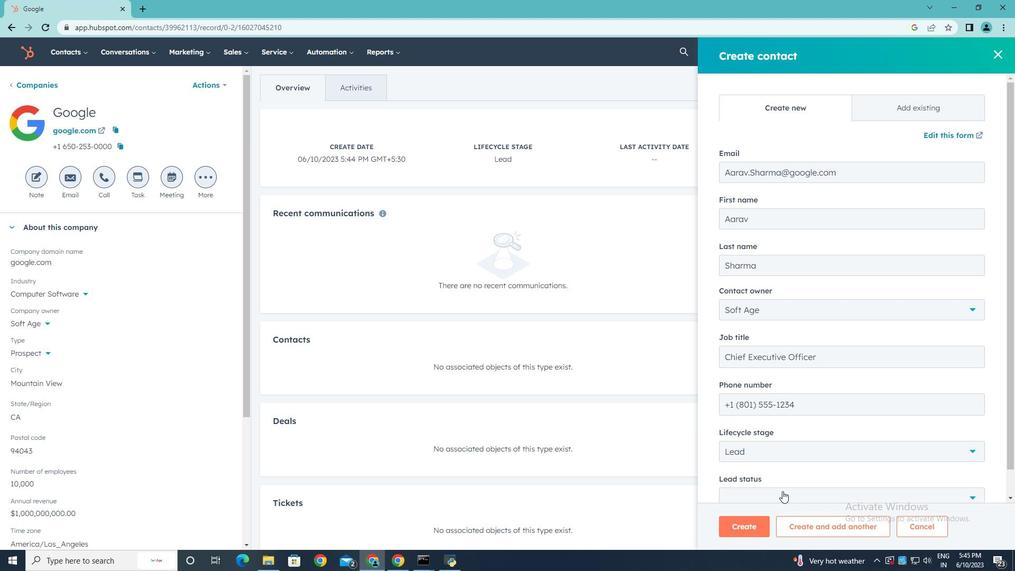 
Action: Mouse moved to (759, 418)
Screenshot: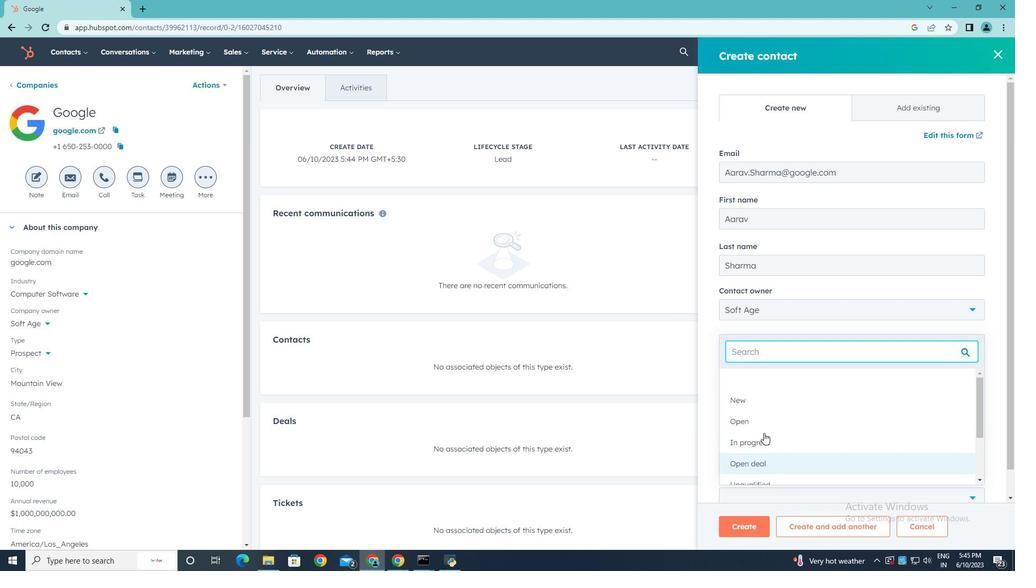 
Action: Mouse pressed left at (759, 418)
Screenshot: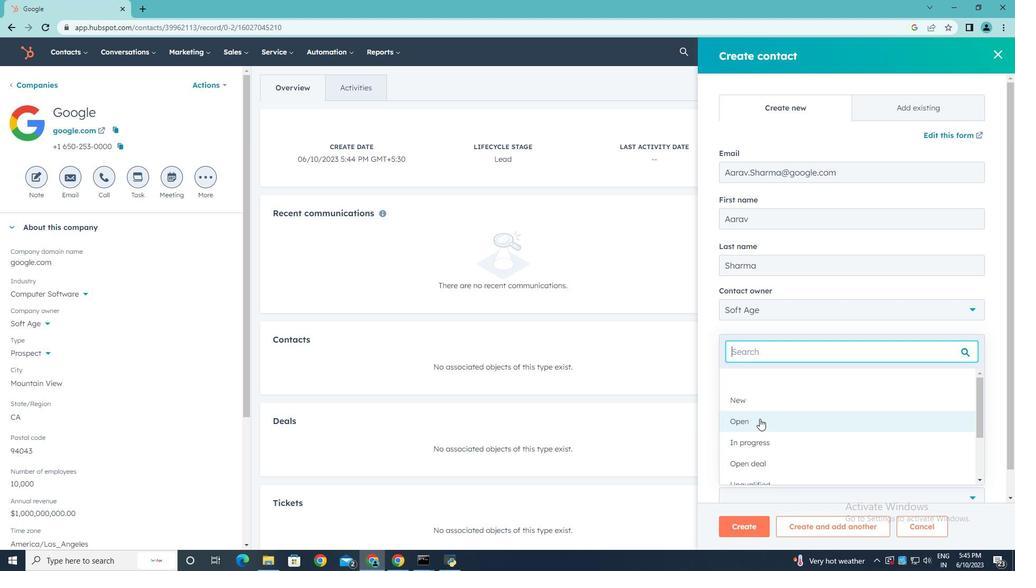
Action: Mouse moved to (763, 415)
Screenshot: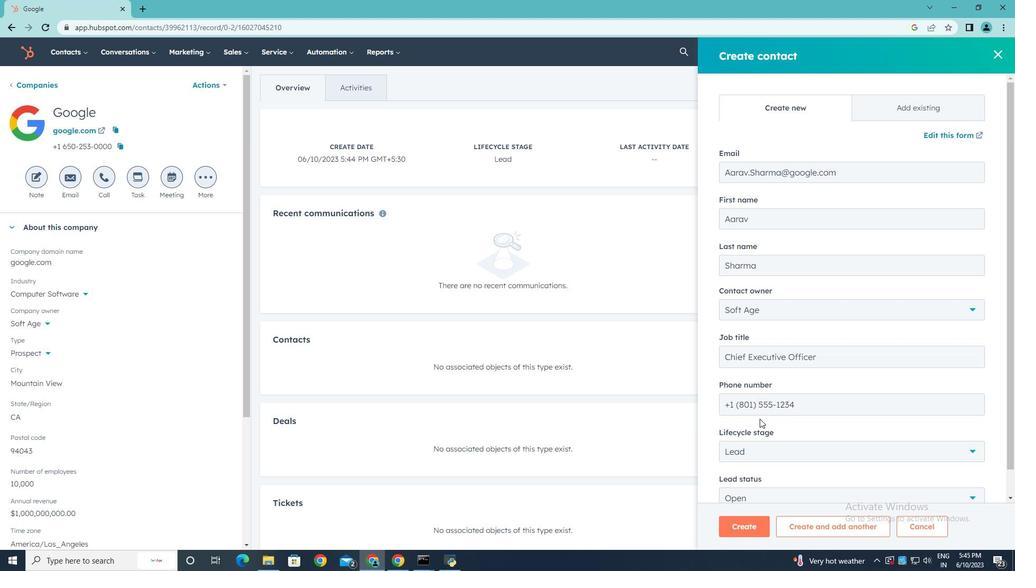 
Action: Mouse scrolled (763, 415) with delta (0, 0)
Screenshot: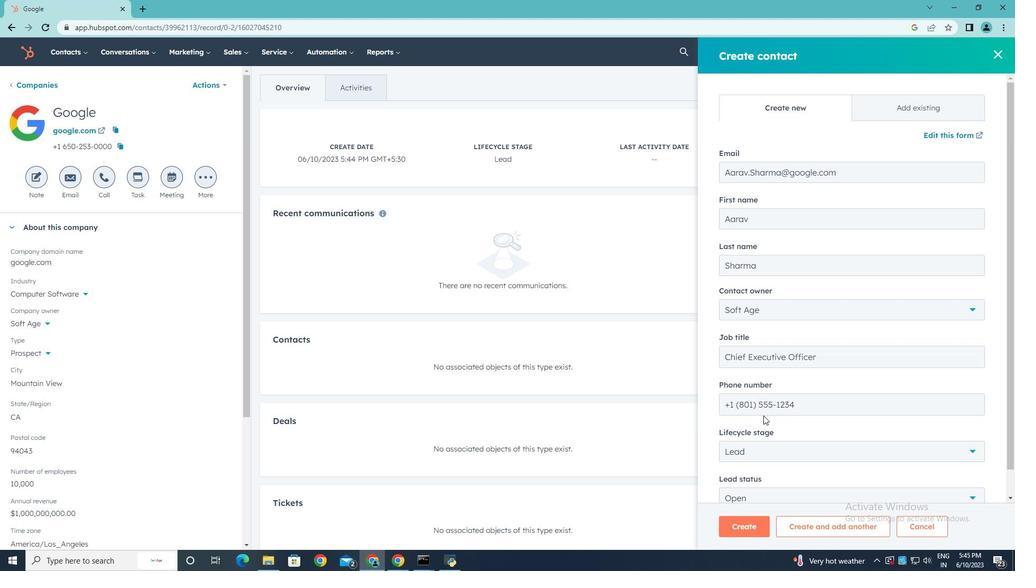 
Action: Mouse scrolled (763, 415) with delta (0, 0)
Screenshot: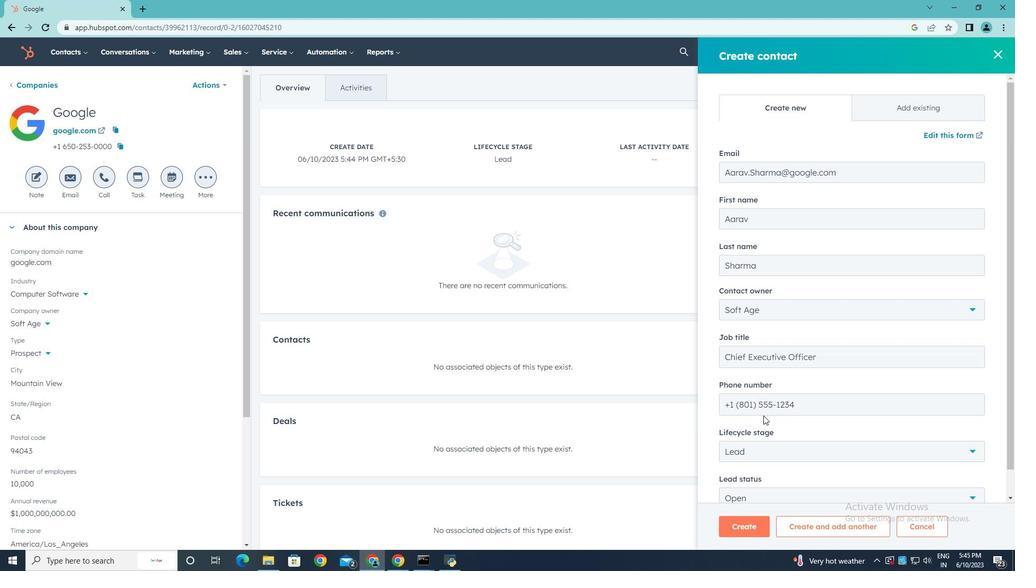 
Action: Mouse scrolled (763, 415) with delta (0, 0)
Screenshot: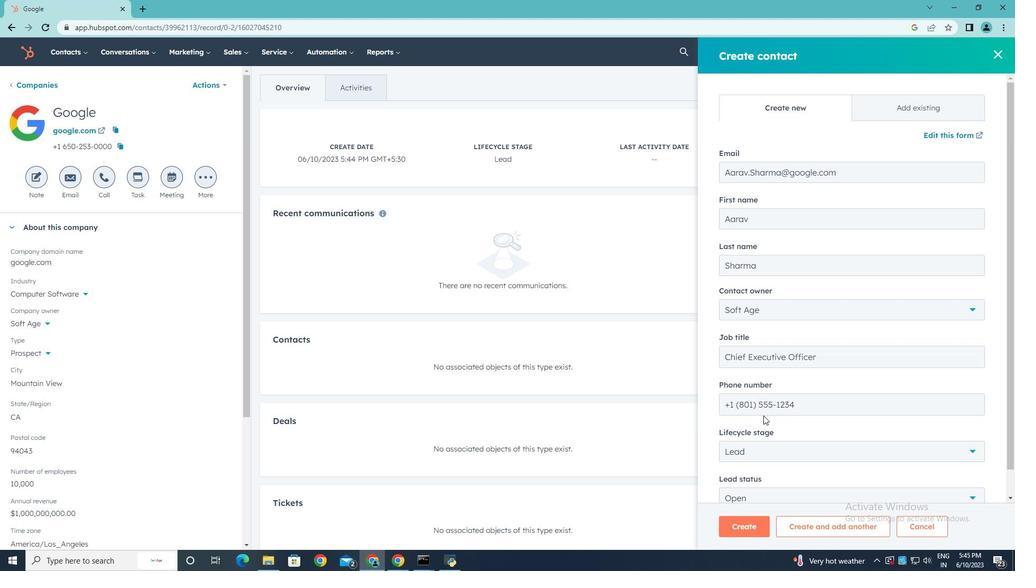 
Action: Mouse scrolled (763, 415) with delta (0, 0)
Screenshot: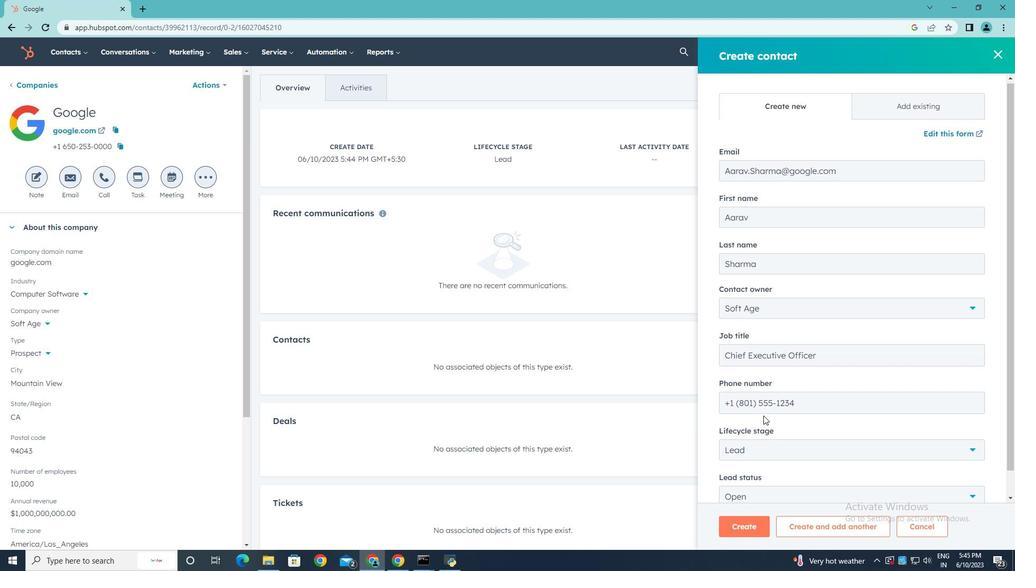 
Action: Mouse moved to (741, 527)
Screenshot: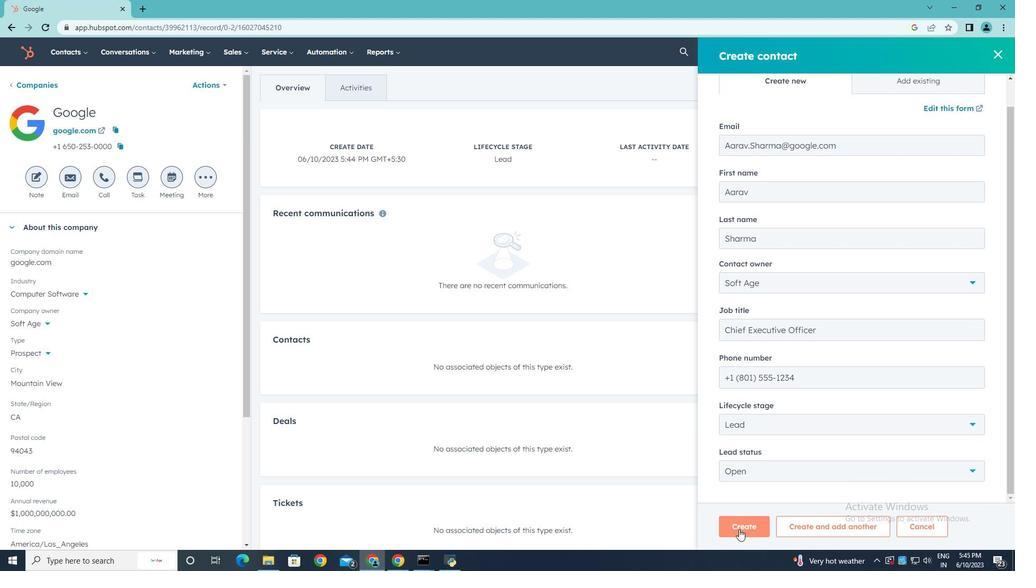 
Action: Mouse pressed left at (741, 527)
Screenshot: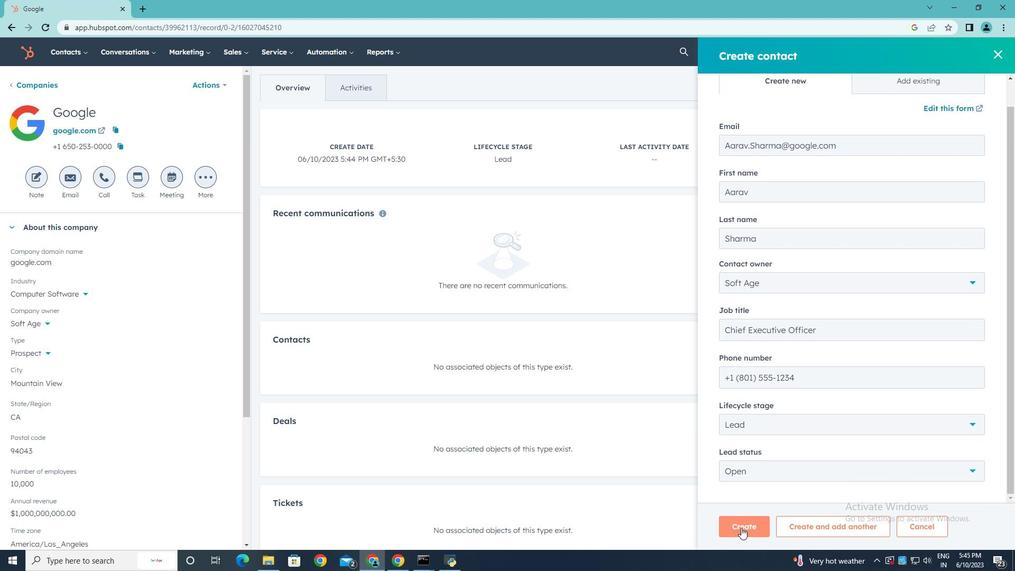 
